 Task: Create a due date automation trigger when advanced on, on the tuesday before a card is due add content with a description starting with resumeat 11:00 AM.
Action: Mouse moved to (1144, 351)
Screenshot: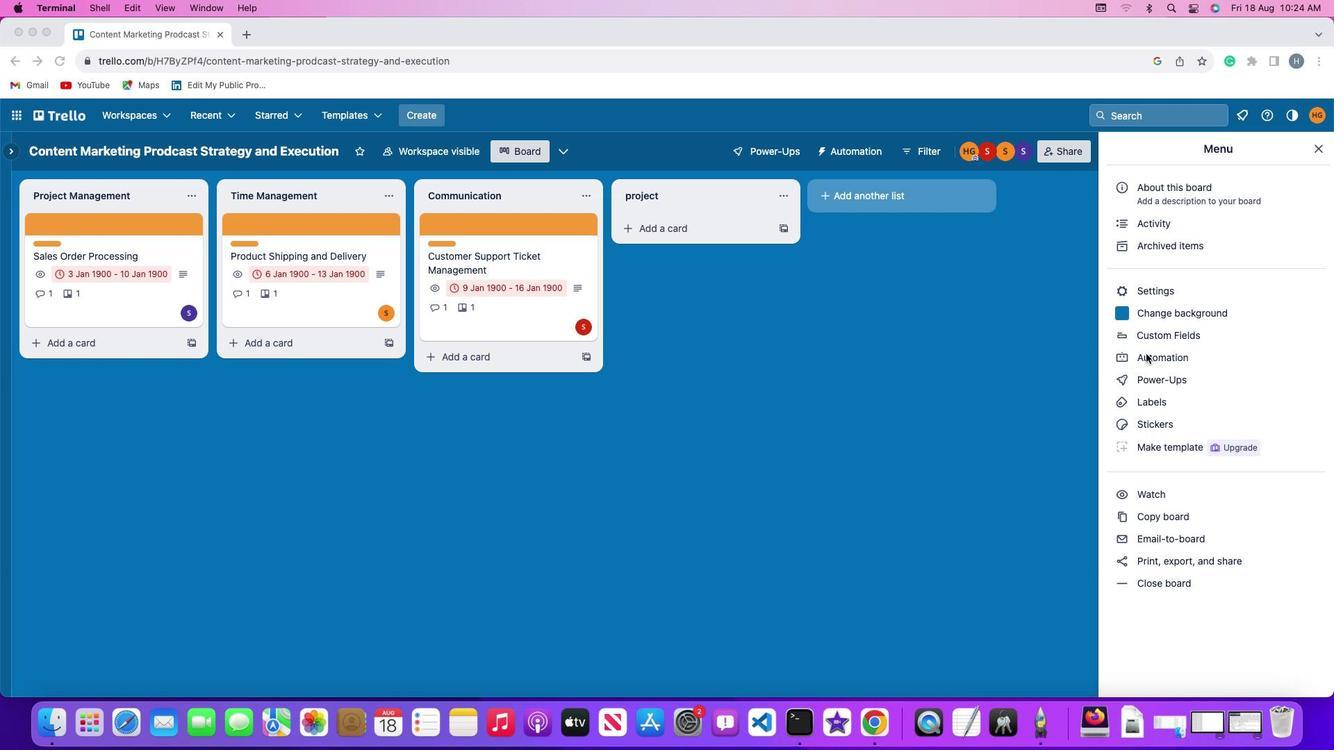 
Action: Mouse pressed left at (1144, 351)
Screenshot: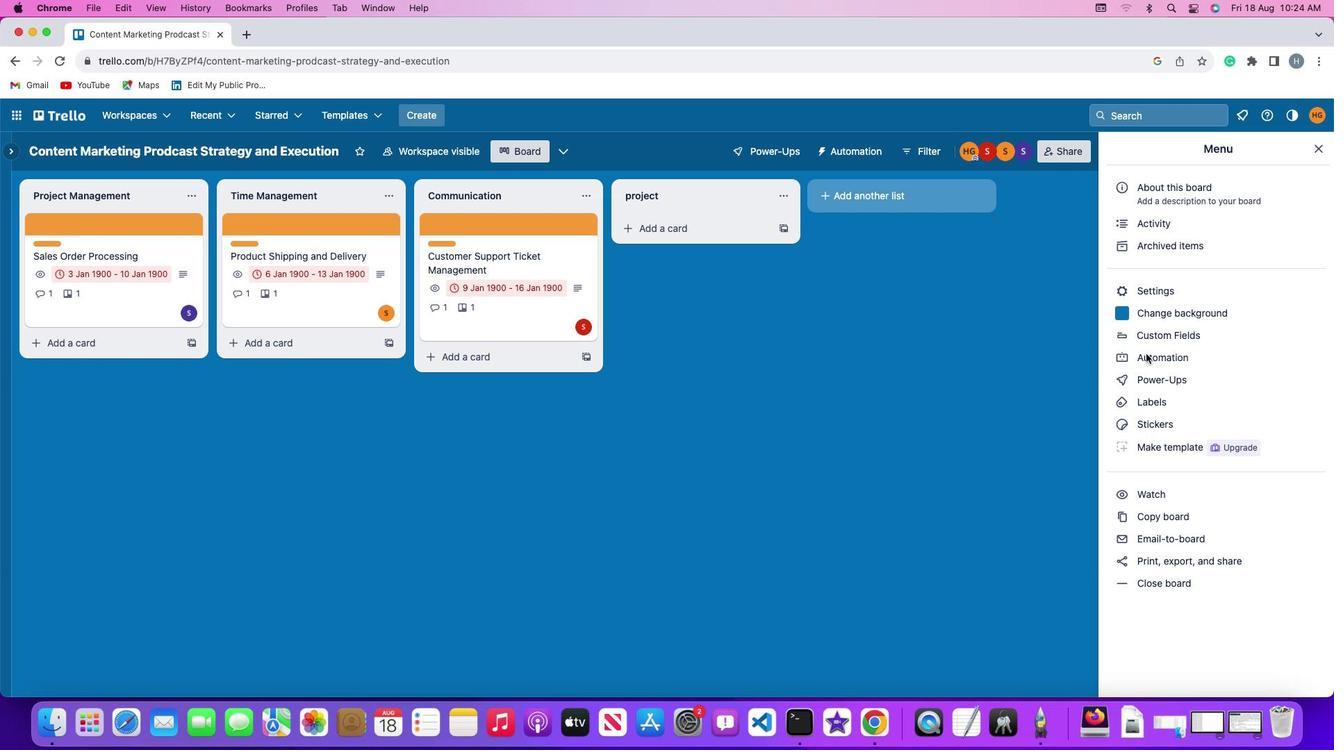 
Action: Mouse pressed left at (1144, 351)
Screenshot: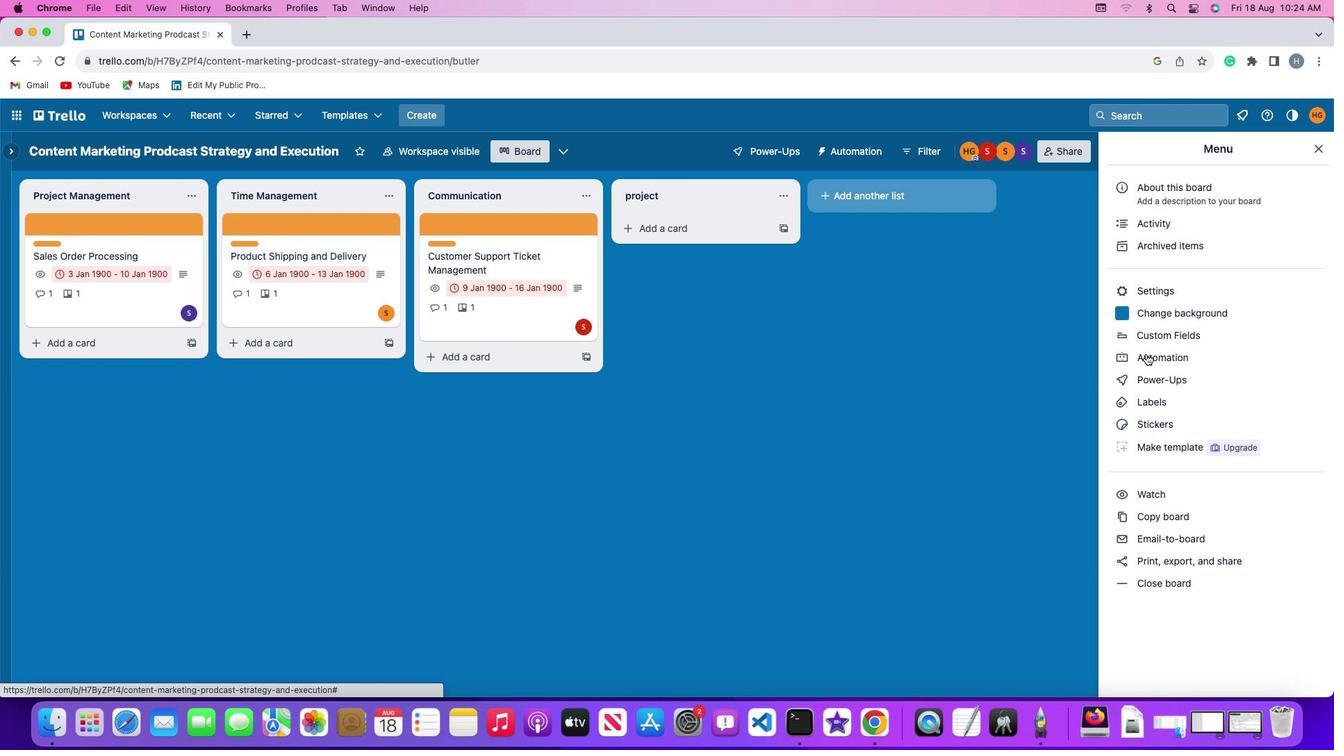 
Action: Mouse moved to (54, 328)
Screenshot: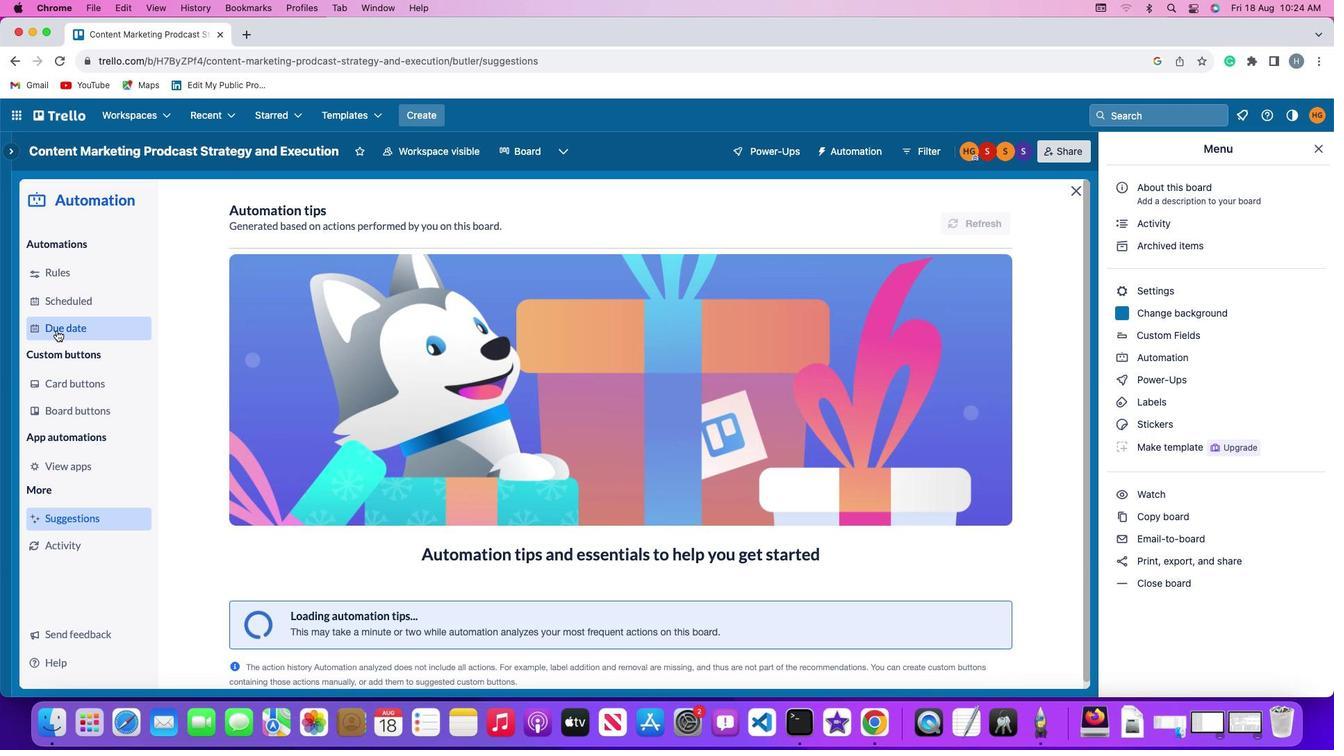 
Action: Mouse pressed left at (54, 328)
Screenshot: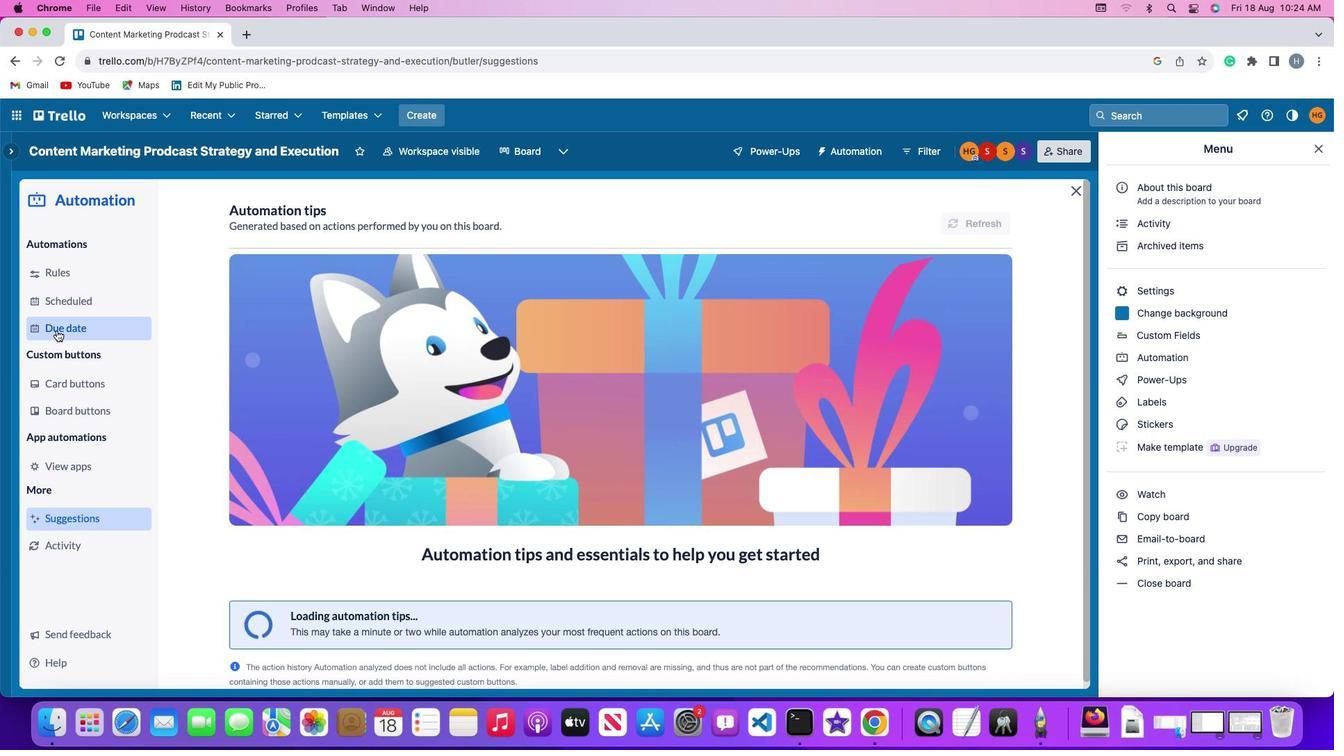 
Action: Mouse moved to (944, 209)
Screenshot: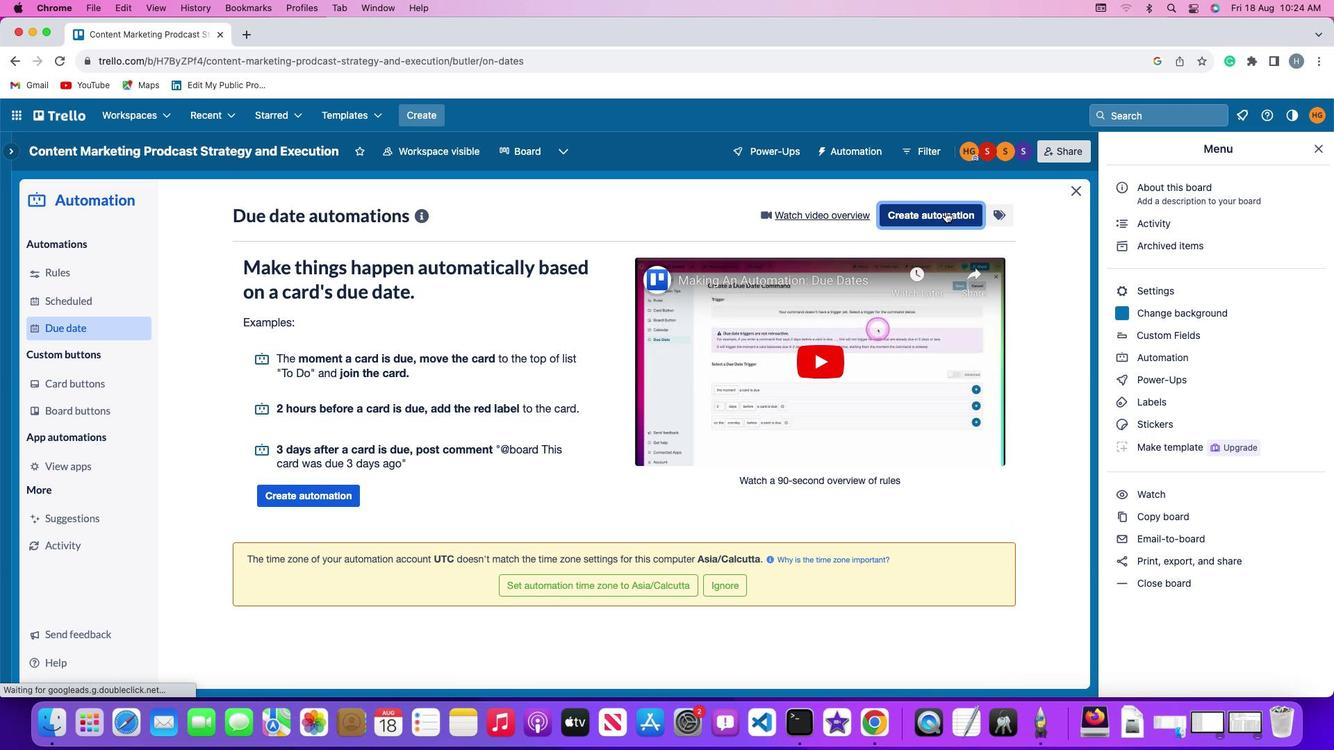 
Action: Mouse pressed left at (944, 209)
Screenshot: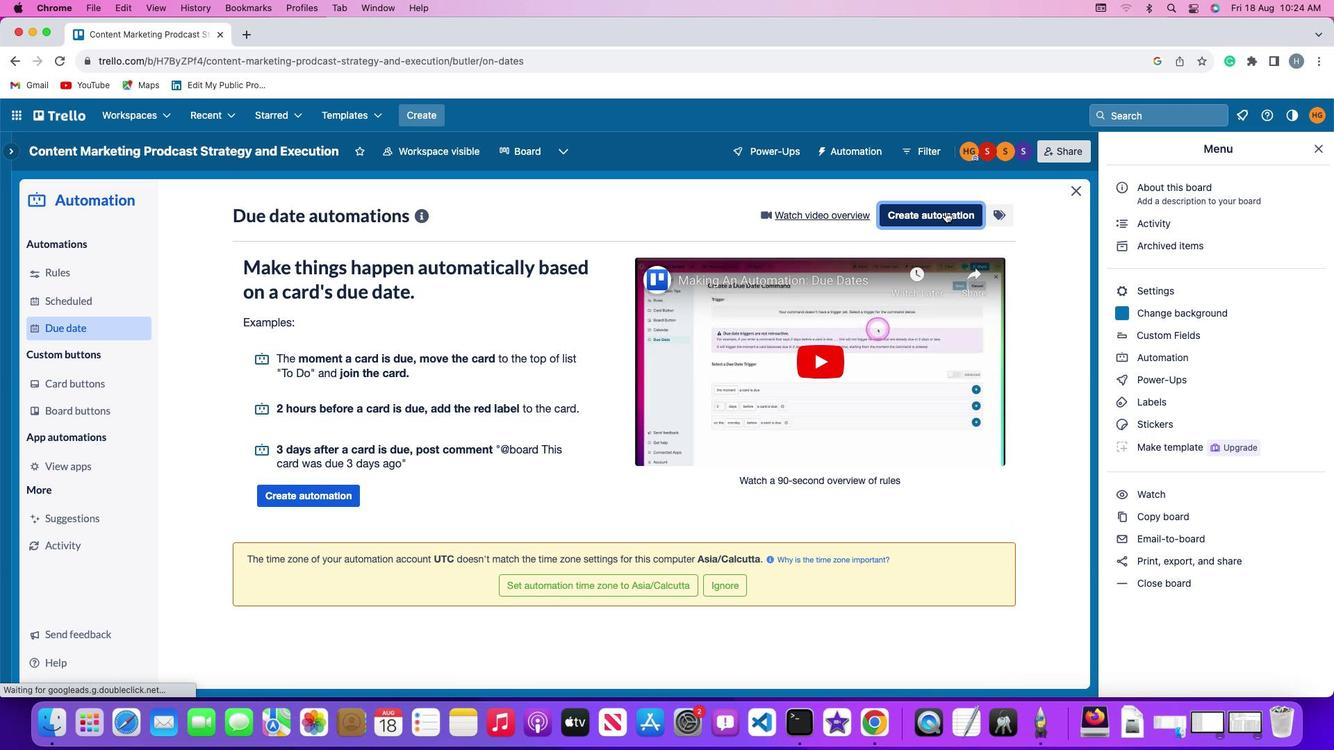
Action: Mouse moved to (273, 353)
Screenshot: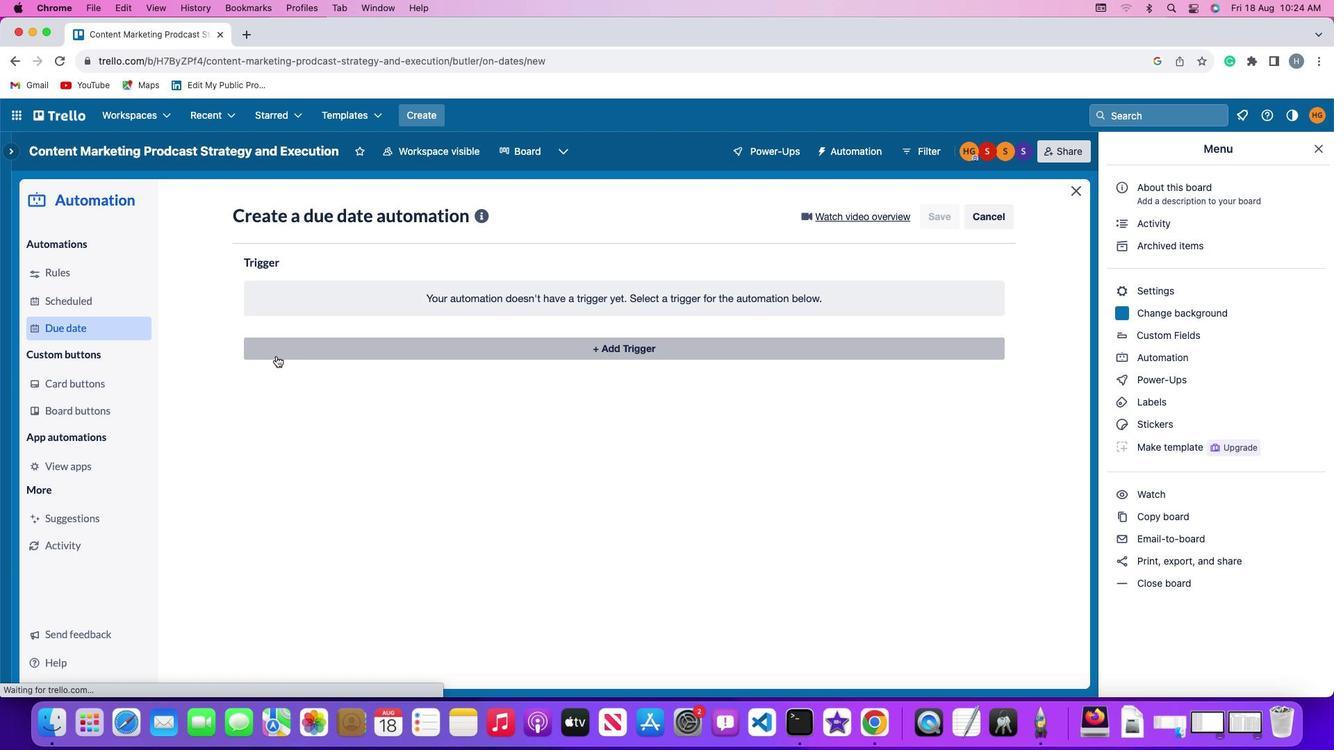 
Action: Mouse pressed left at (273, 353)
Screenshot: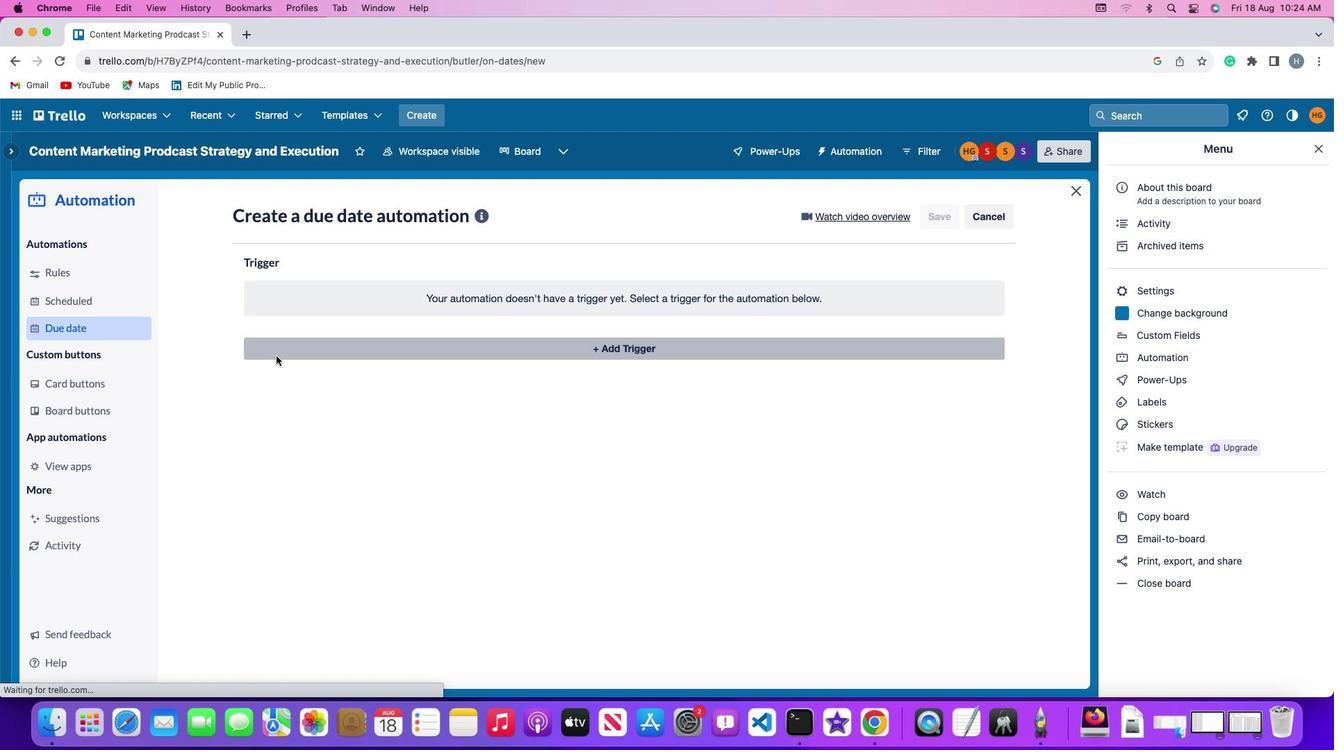 
Action: Mouse moved to (312, 604)
Screenshot: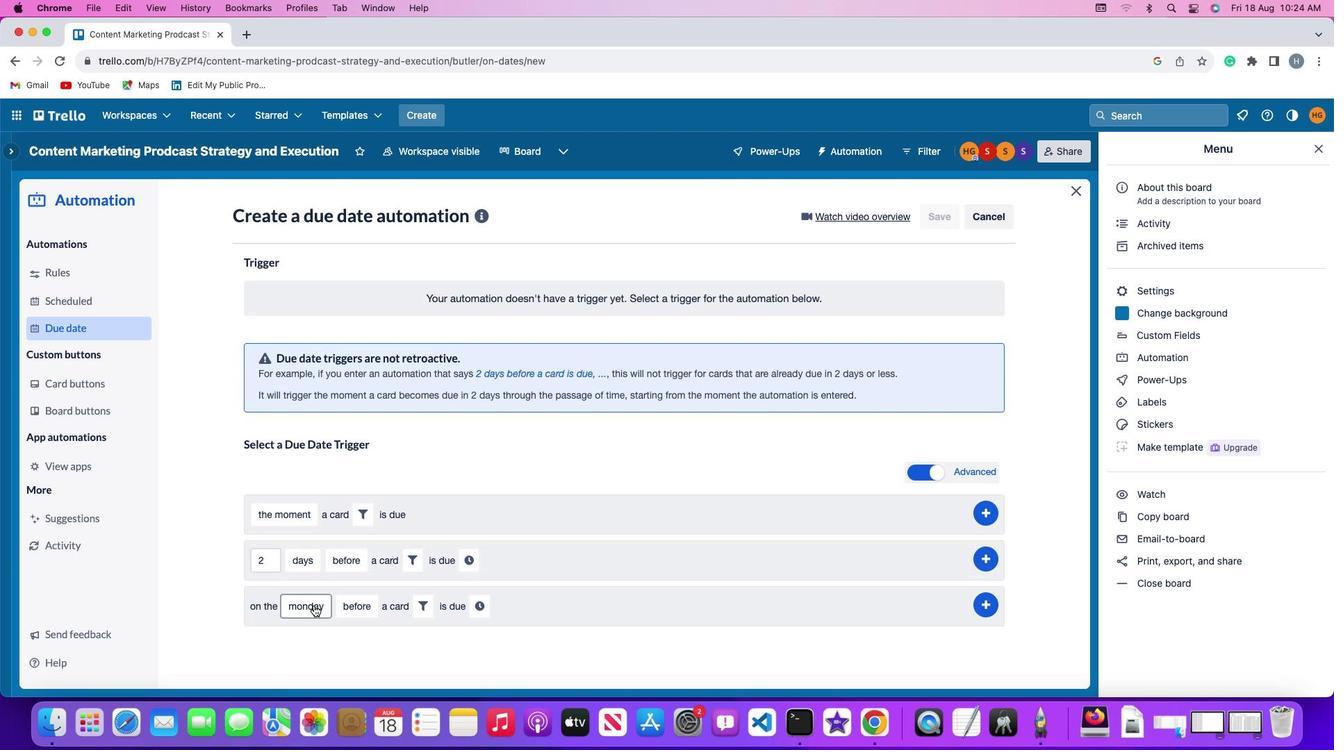 
Action: Mouse pressed left at (312, 604)
Screenshot: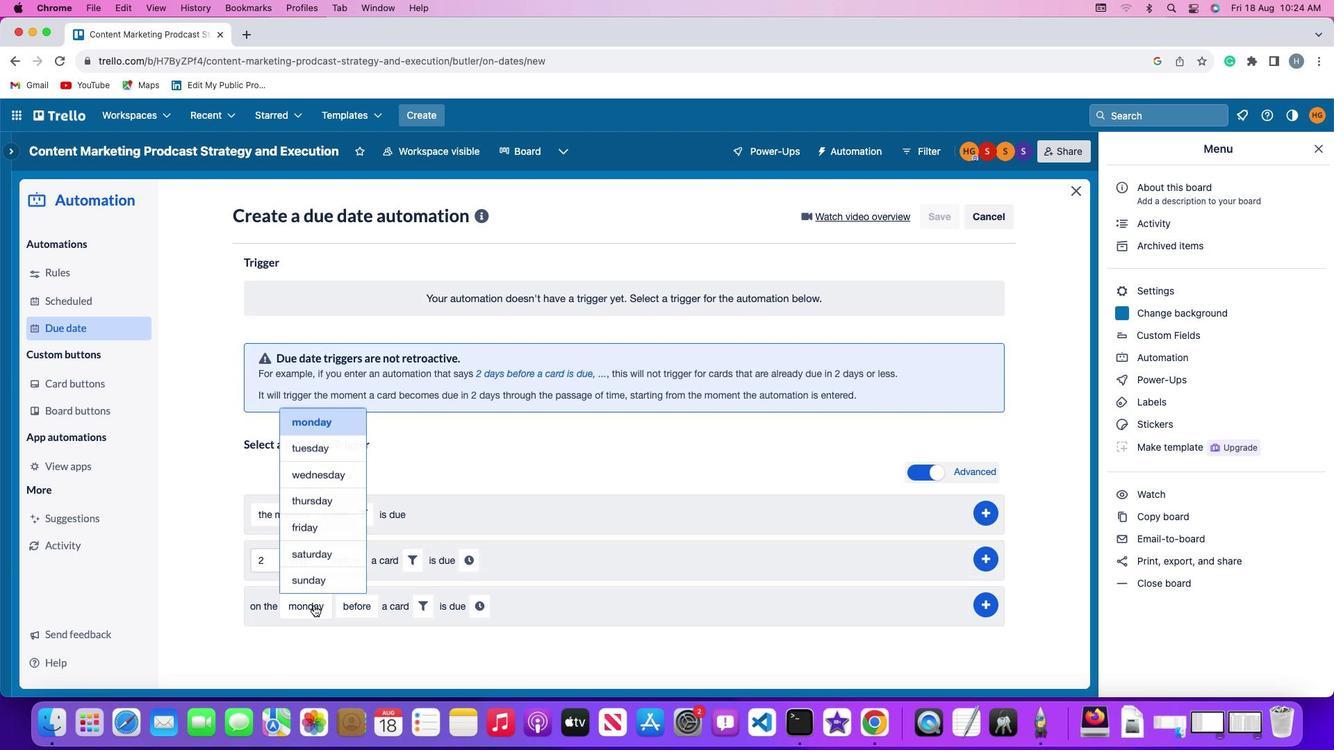 
Action: Mouse moved to (321, 441)
Screenshot: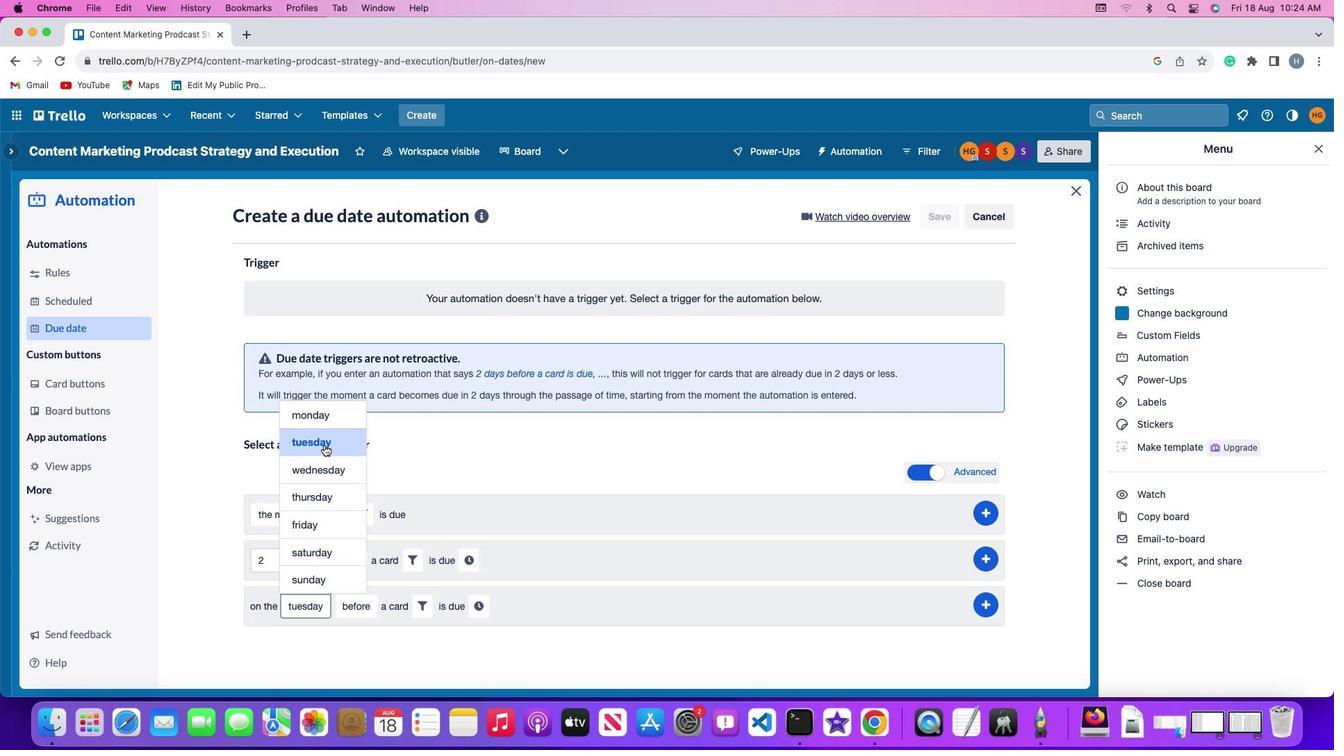 
Action: Mouse pressed left at (321, 441)
Screenshot: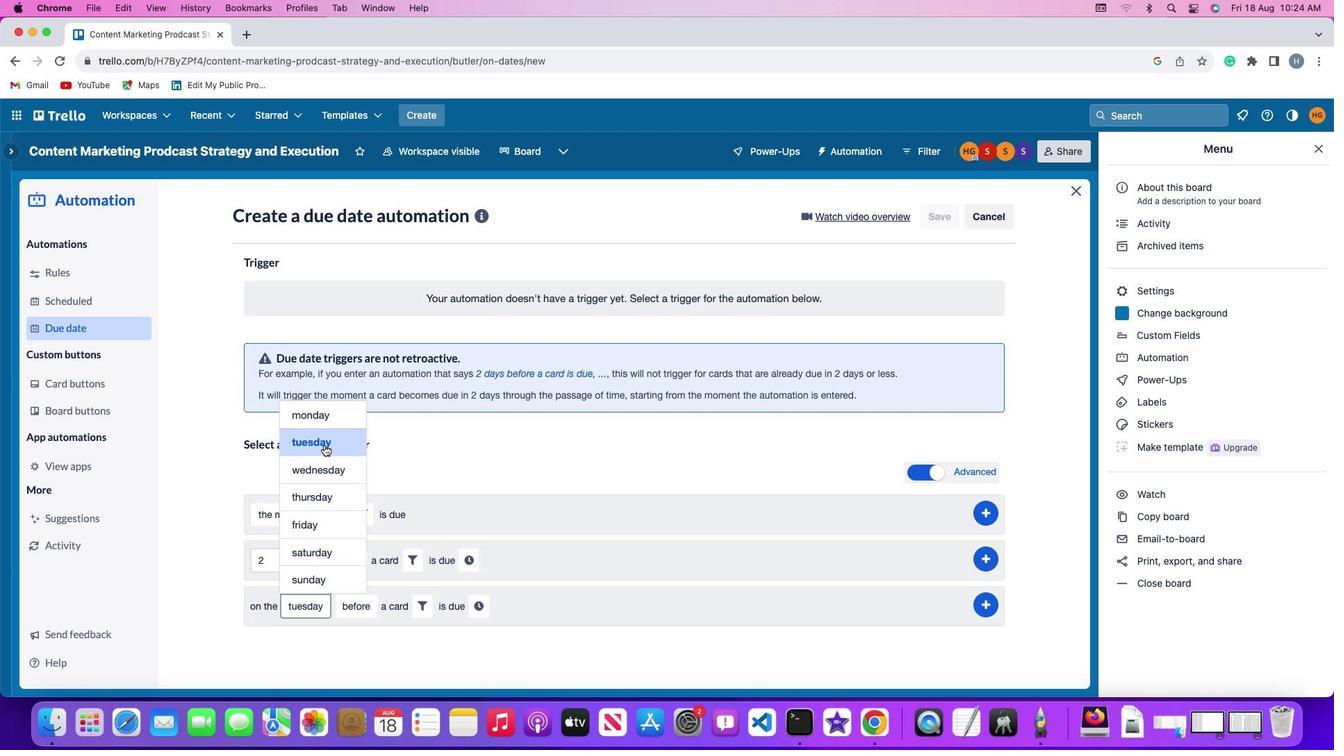 
Action: Mouse moved to (350, 598)
Screenshot: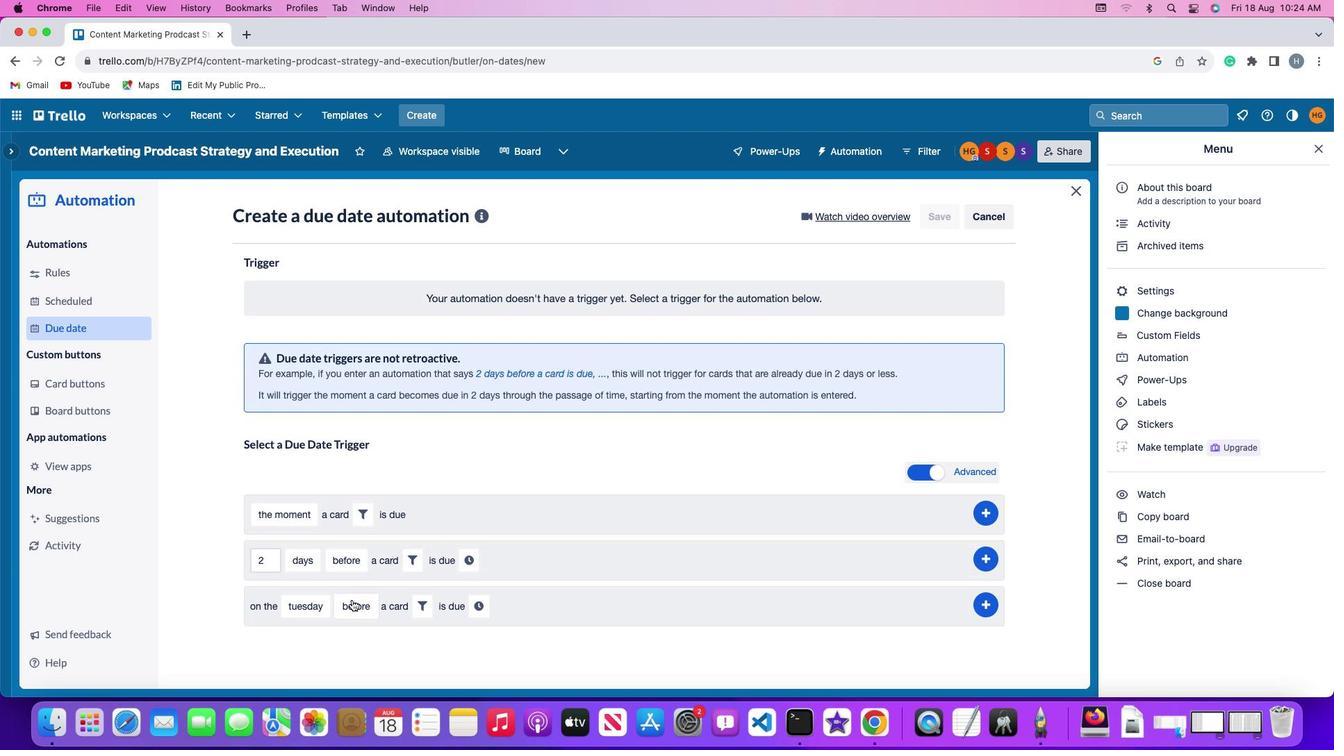 
Action: Mouse pressed left at (350, 598)
Screenshot: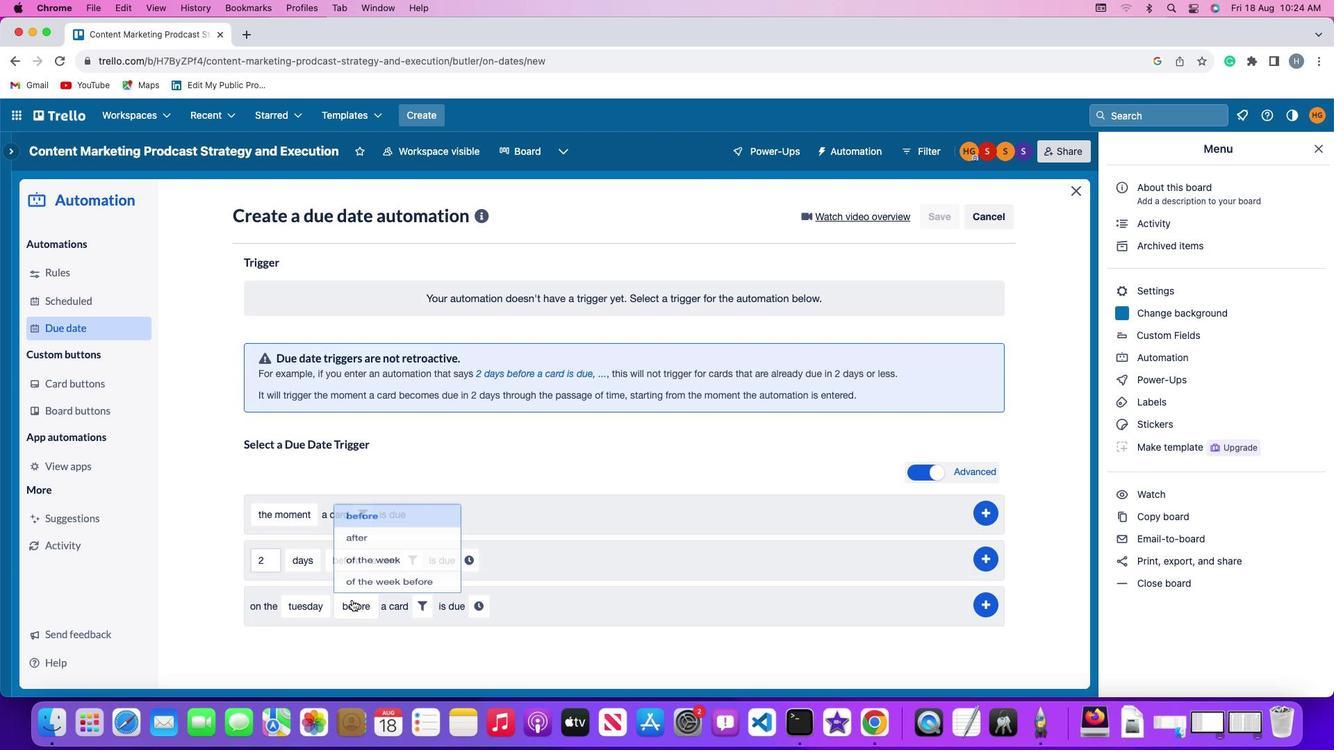 
Action: Mouse moved to (374, 483)
Screenshot: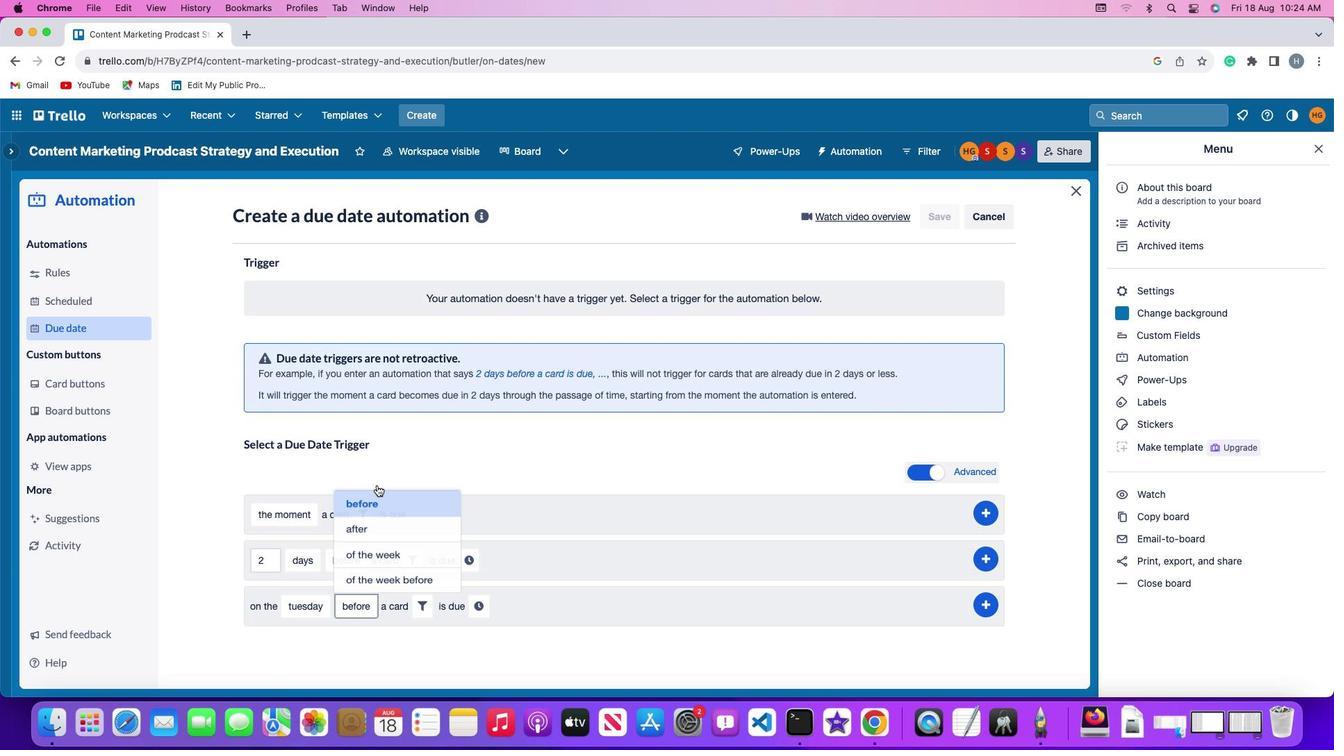 
Action: Mouse pressed left at (374, 483)
Screenshot: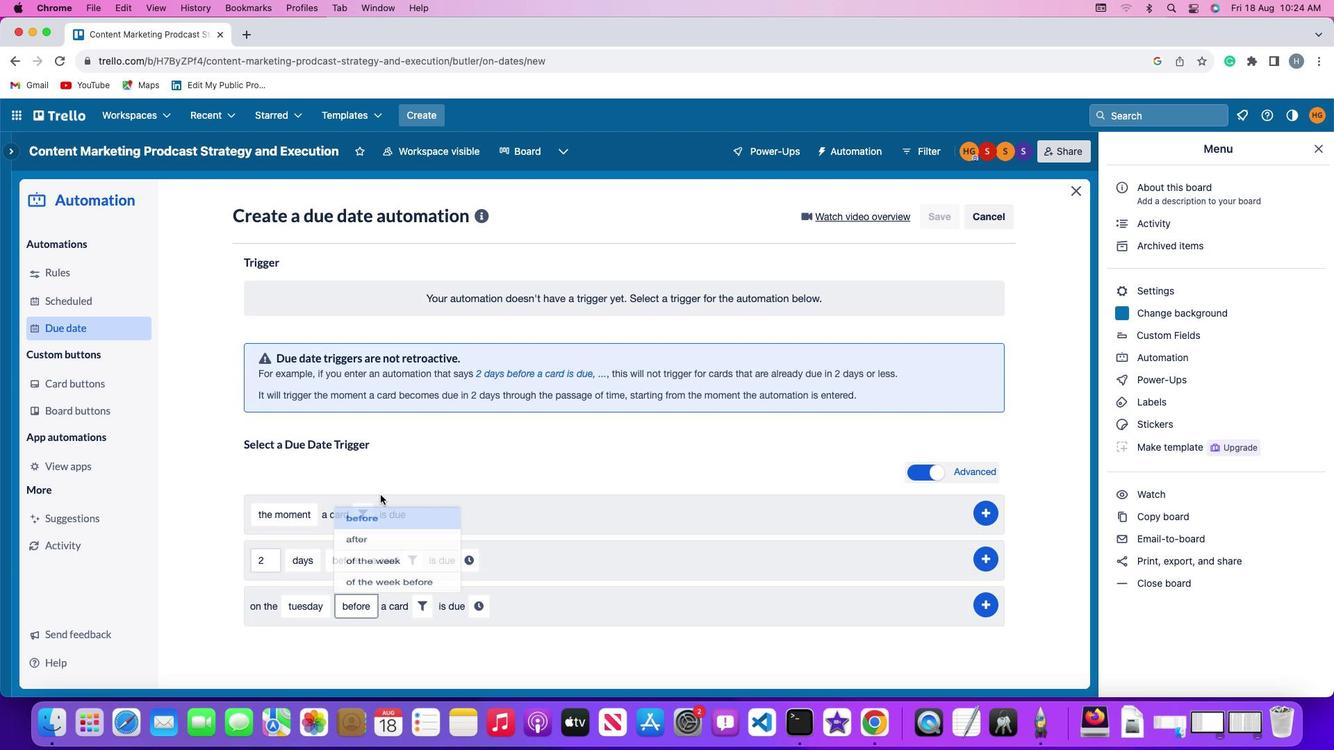 
Action: Mouse moved to (419, 604)
Screenshot: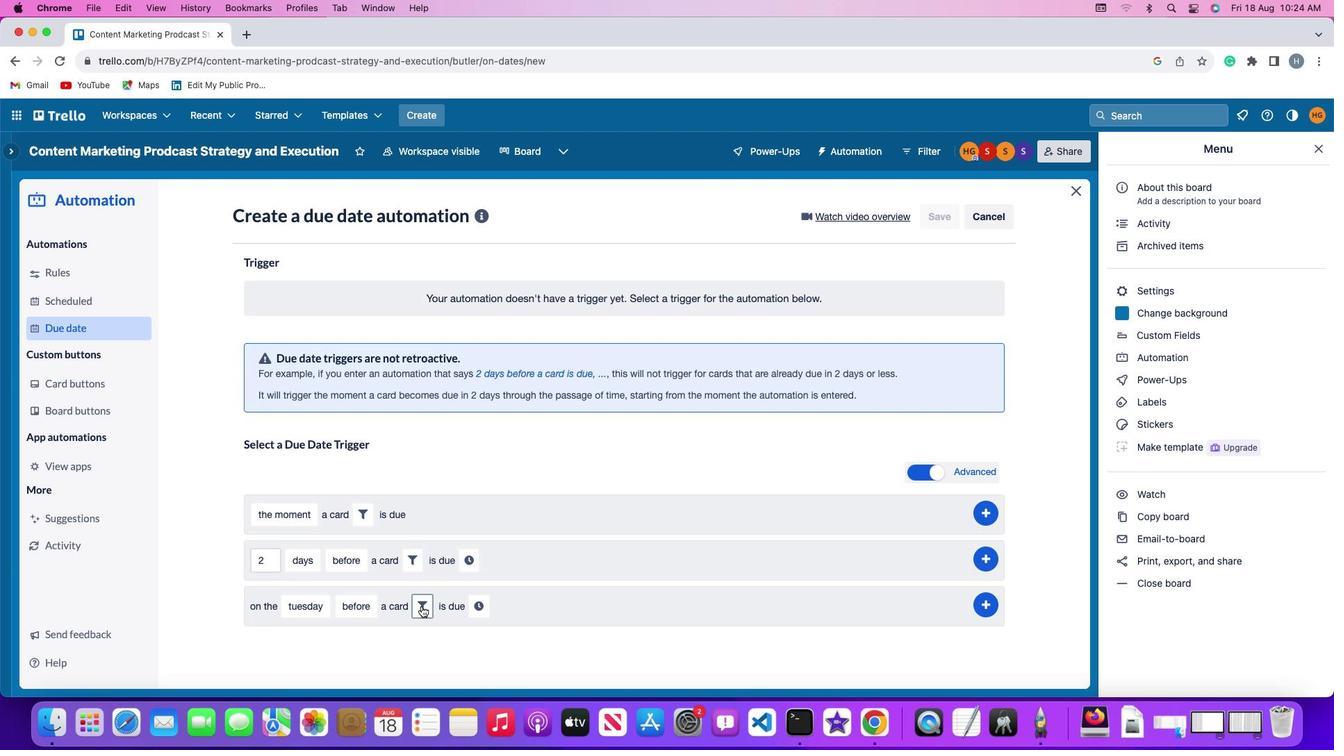 
Action: Mouse pressed left at (419, 604)
Screenshot: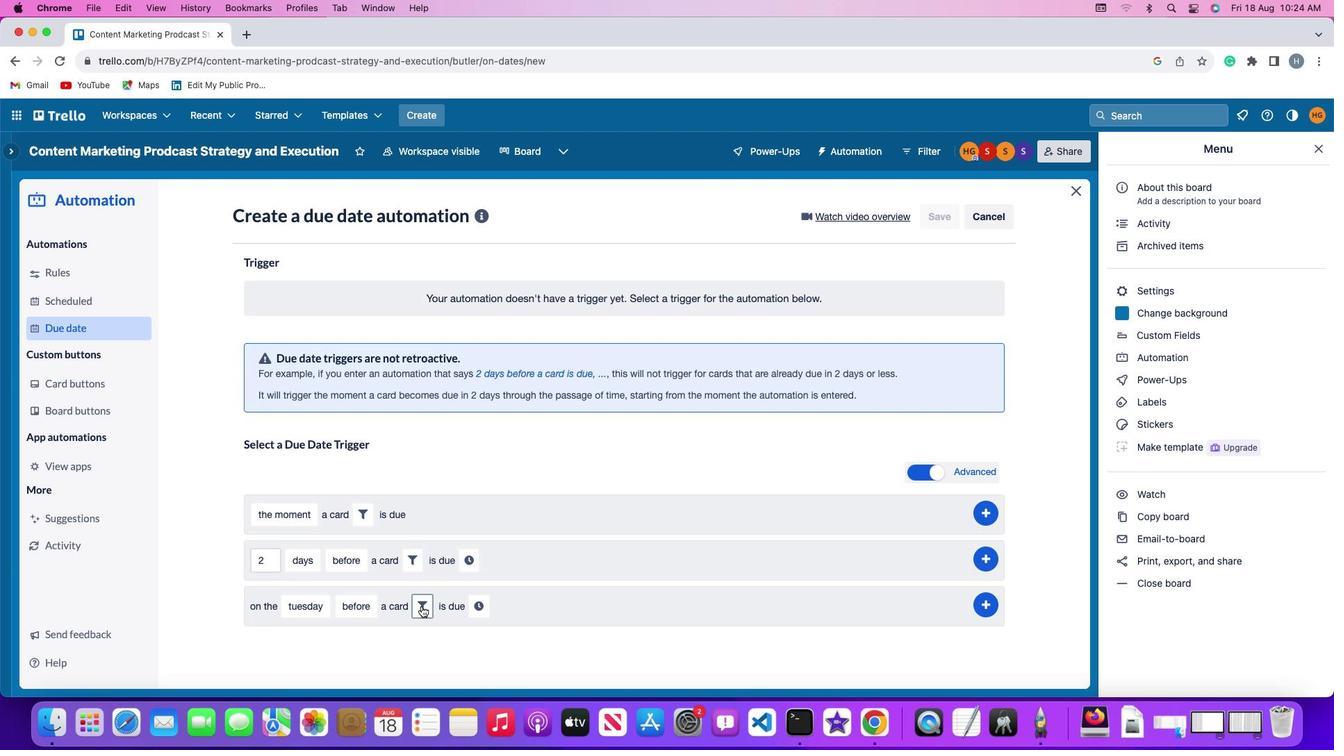 
Action: Mouse moved to (604, 648)
Screenshot: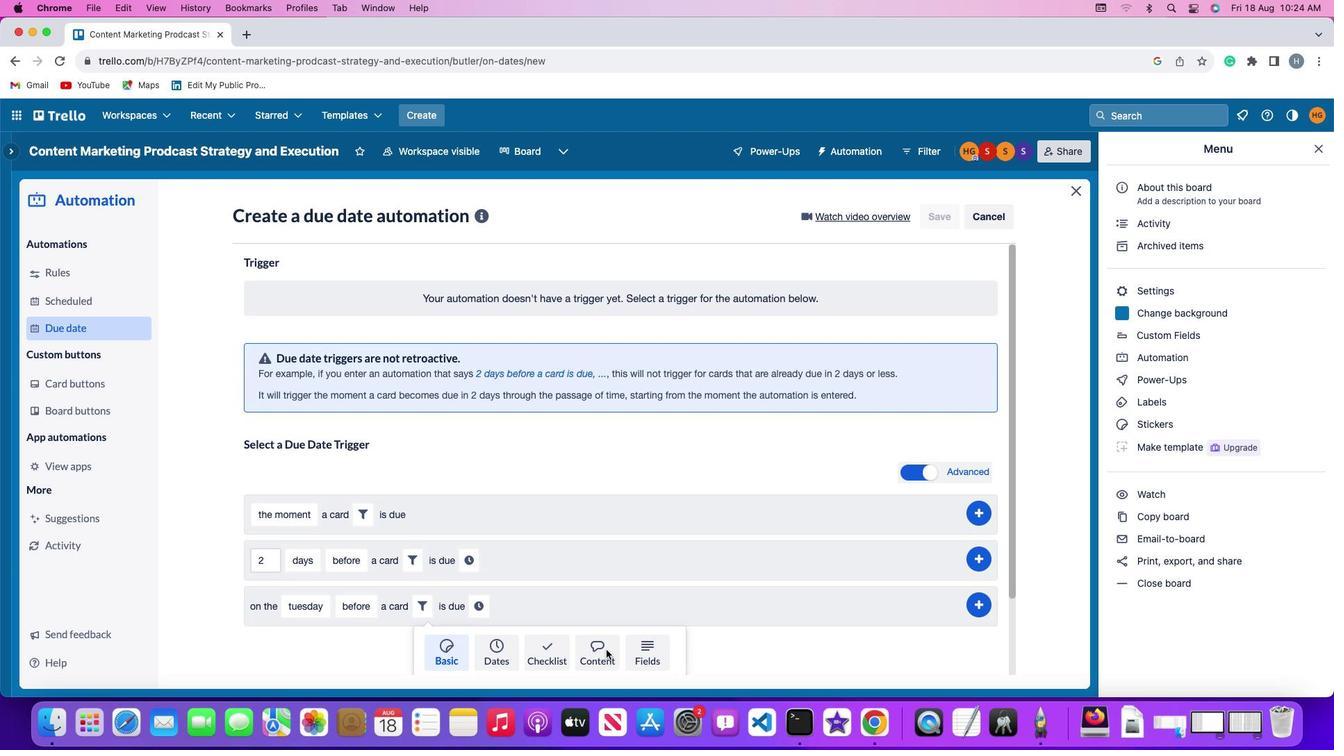 
Action: Mouse pressed left at (604, 648)
Screenshot: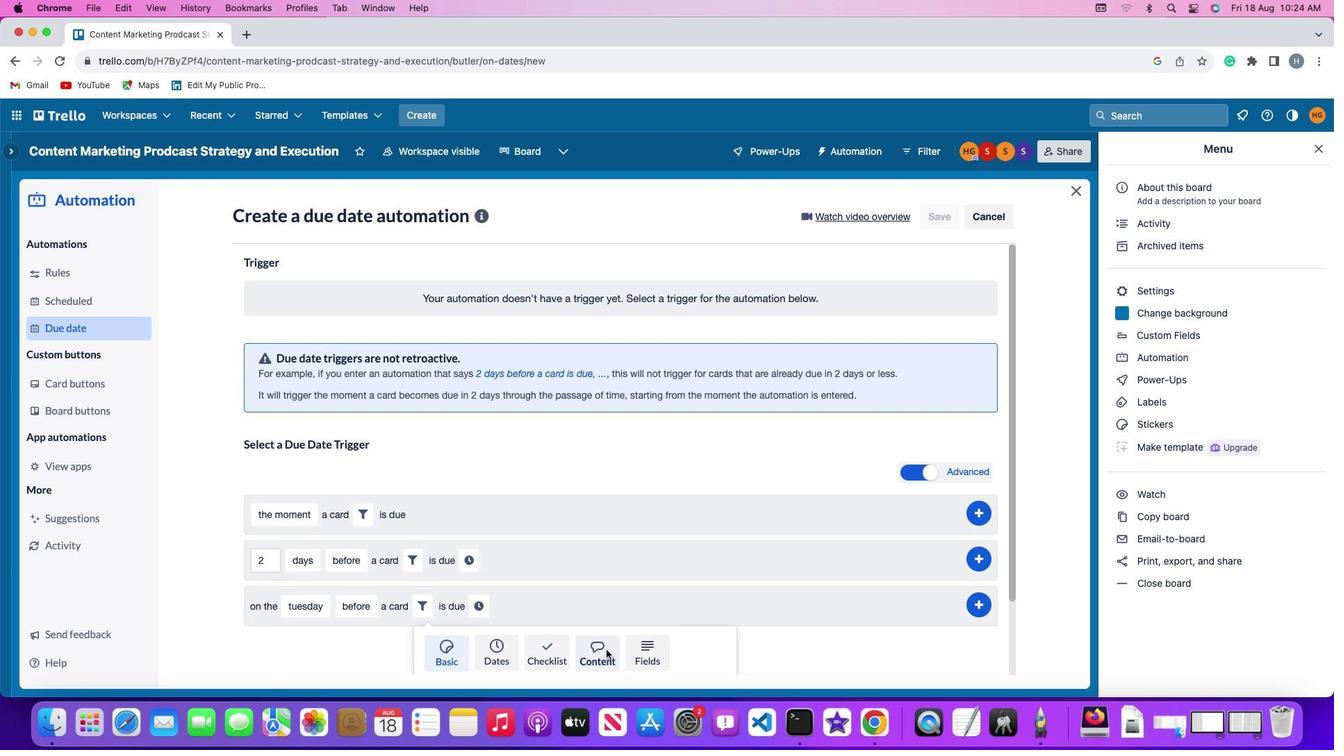 
Action: Mouse moved to (337, 643)
Screenshot: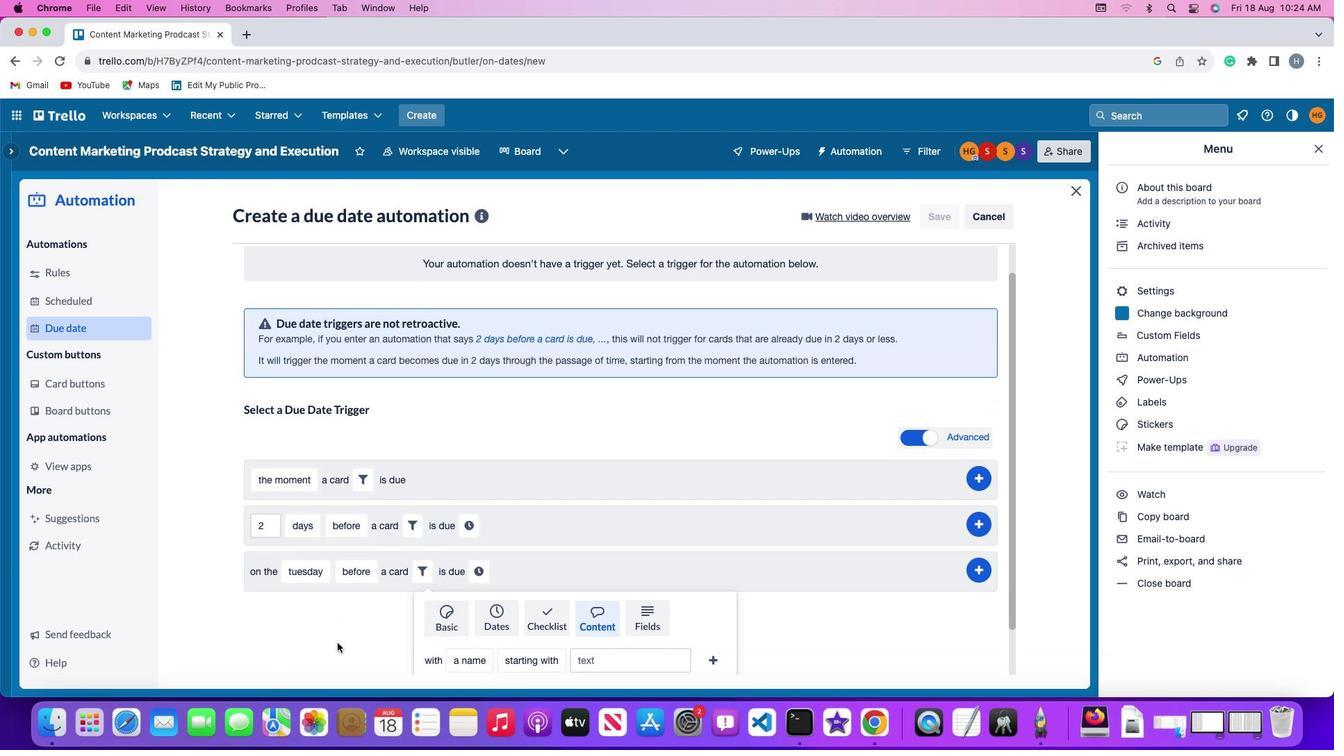 
Action: Mouse scrolled (337, 643) with delta (-1, -2)
Screenshot: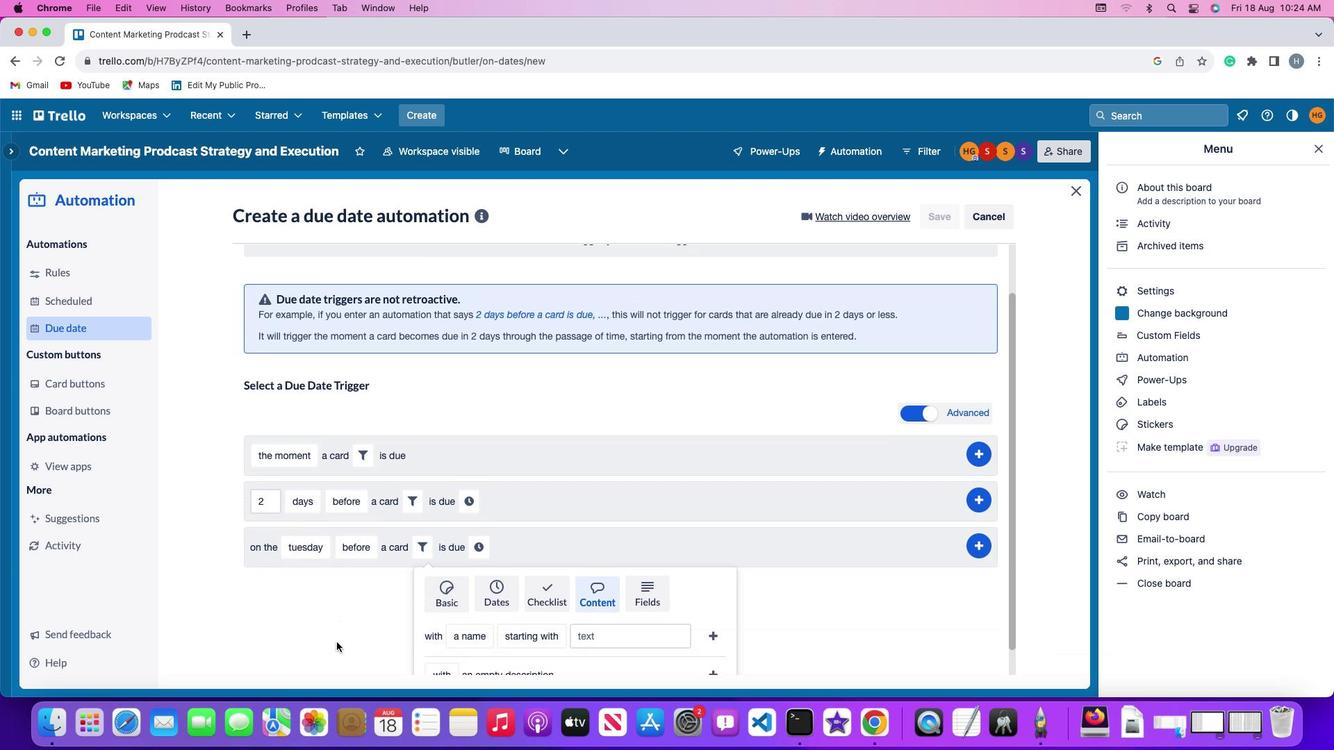 
Action: Mouse scrolled (337, 643) with delta (-1, -2)
Screenshot: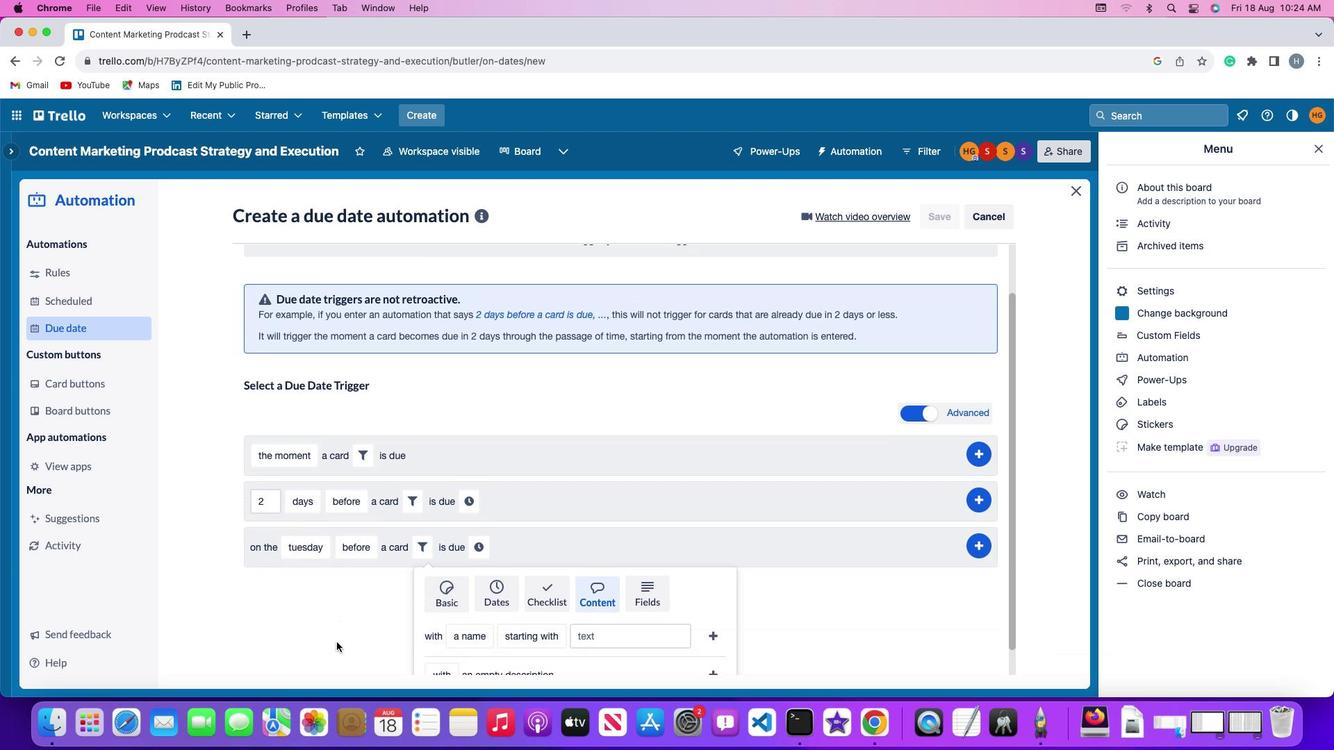 
Action: Mouse scrolled (337, 643) with delta (-1, -4)
Screenshot: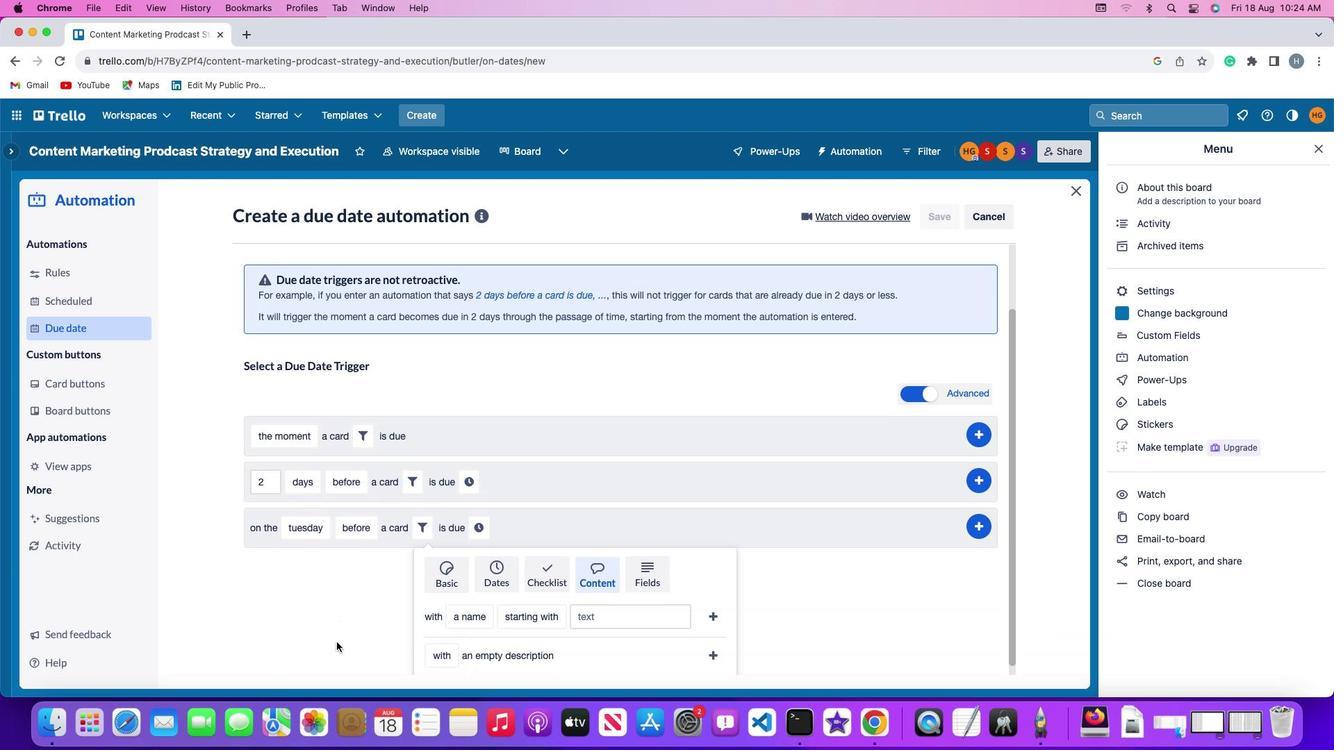 
Action: Mouse moved to (337, 643)
Screenshot: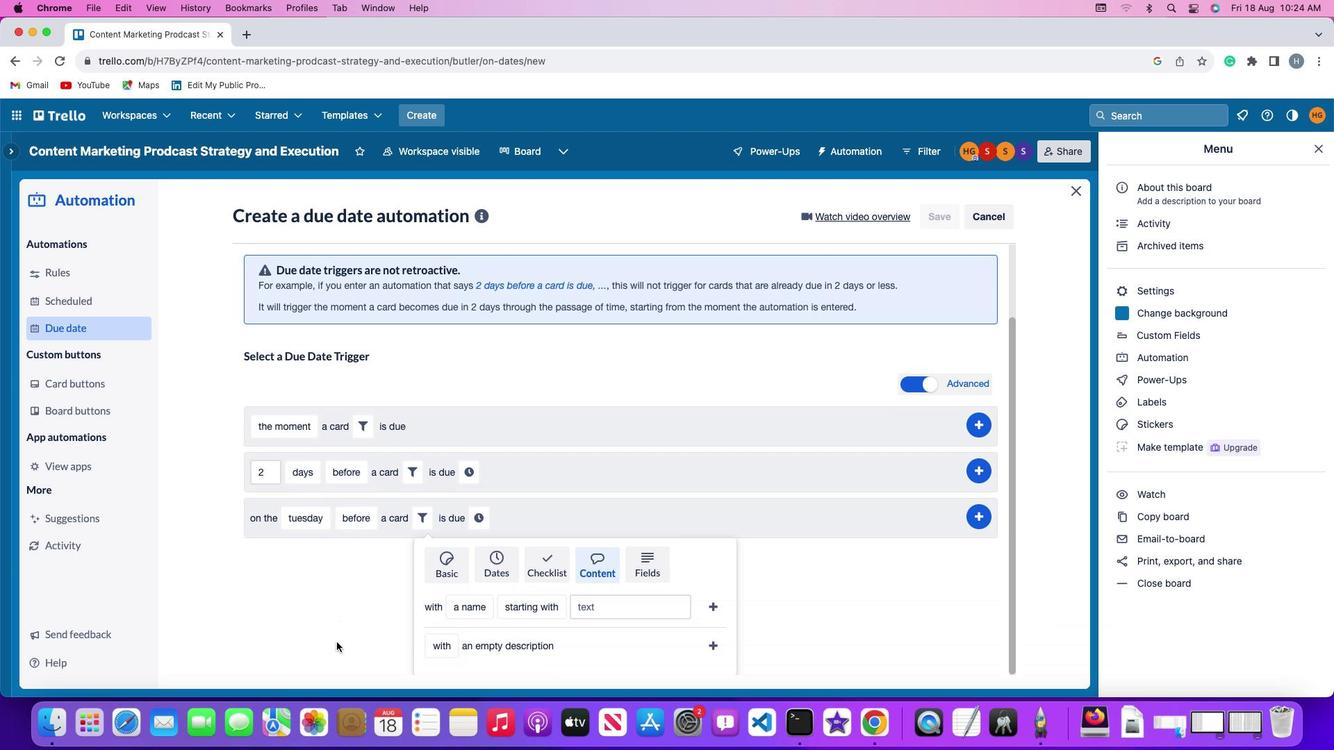 
Action: Mouse scrolled (337, 643) with delta (-1, -4)
Screenshot: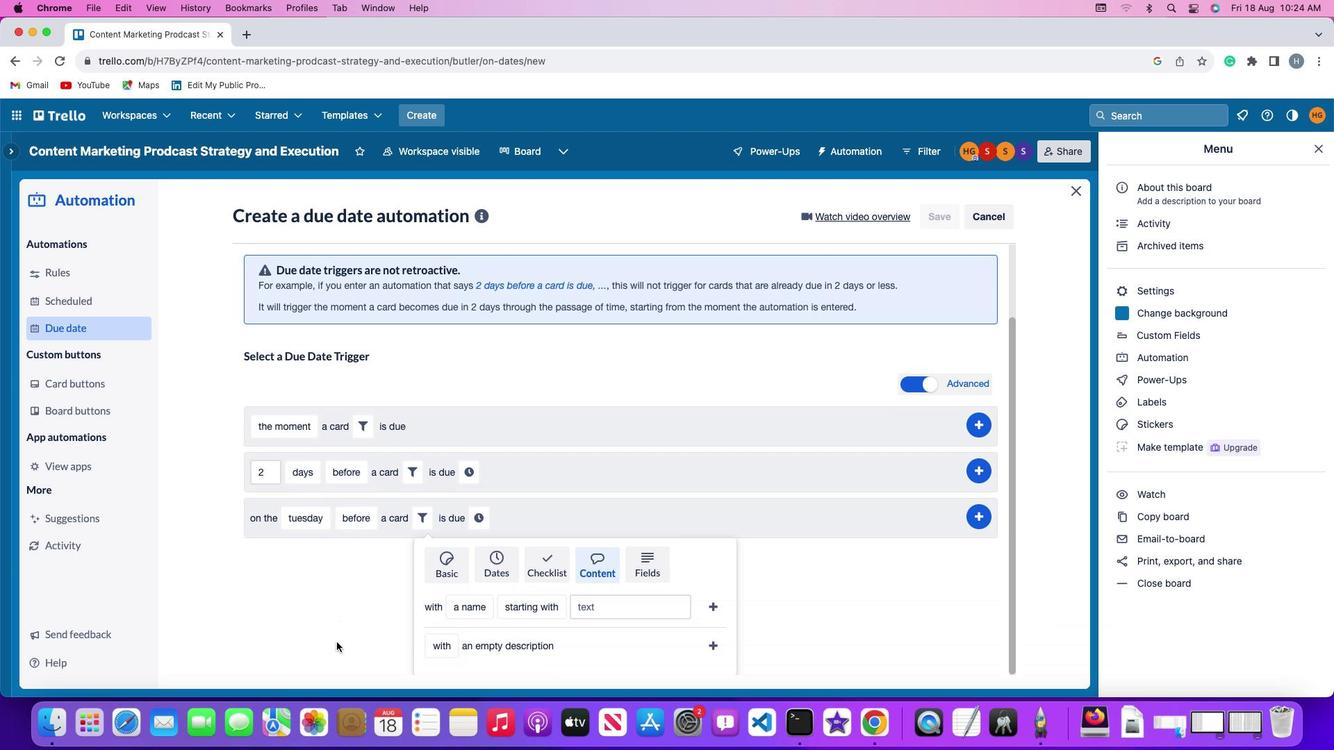 
Action: Mouse moved to (336, 641)
Screenshot: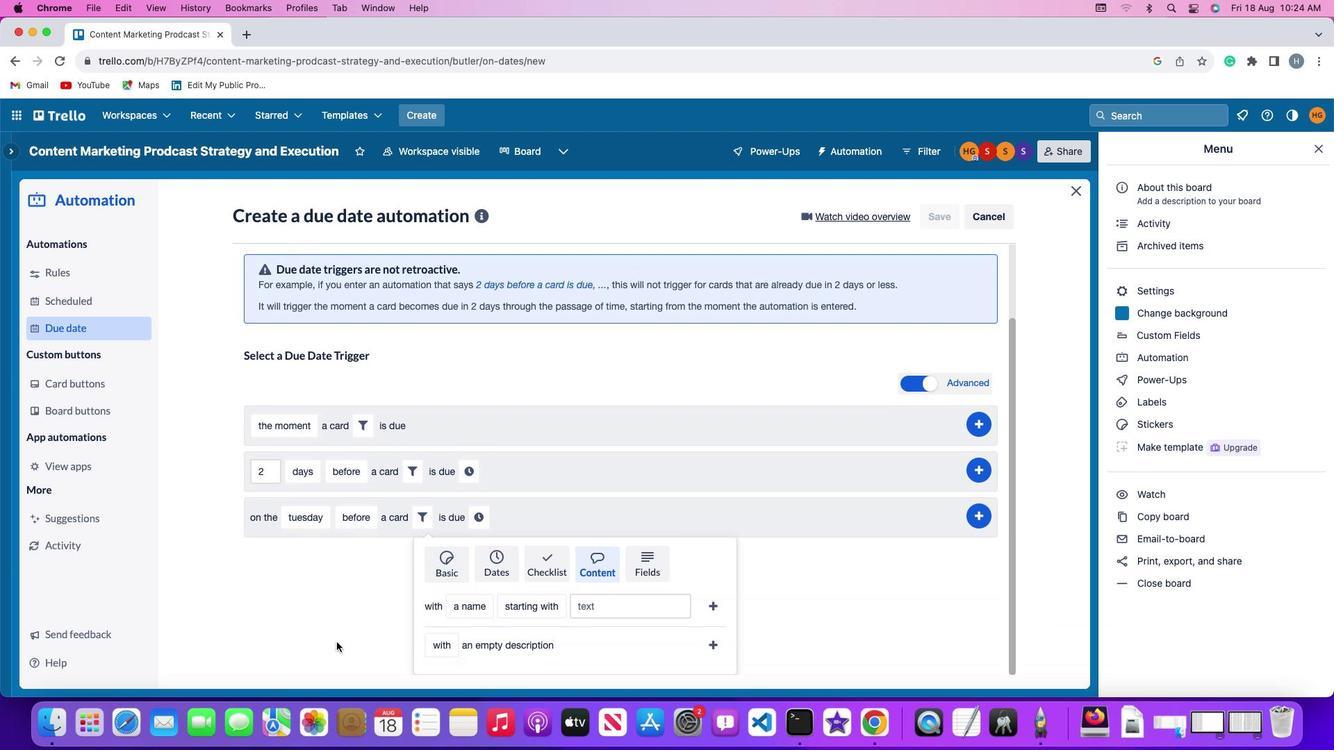
Action: Mouse scrolled (336, 641) with delta (-1, -5)
Screenshot: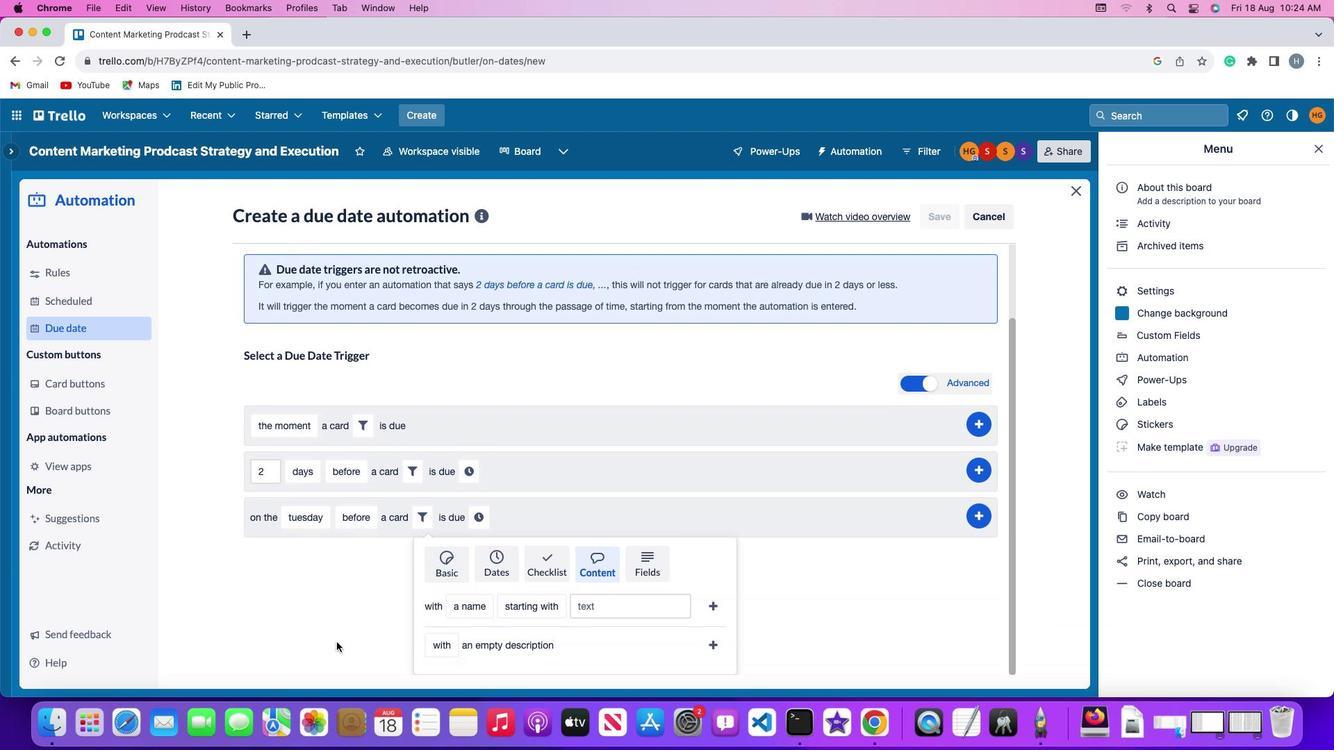 
Action: Mouse moved to (471, 604)
Screenshot: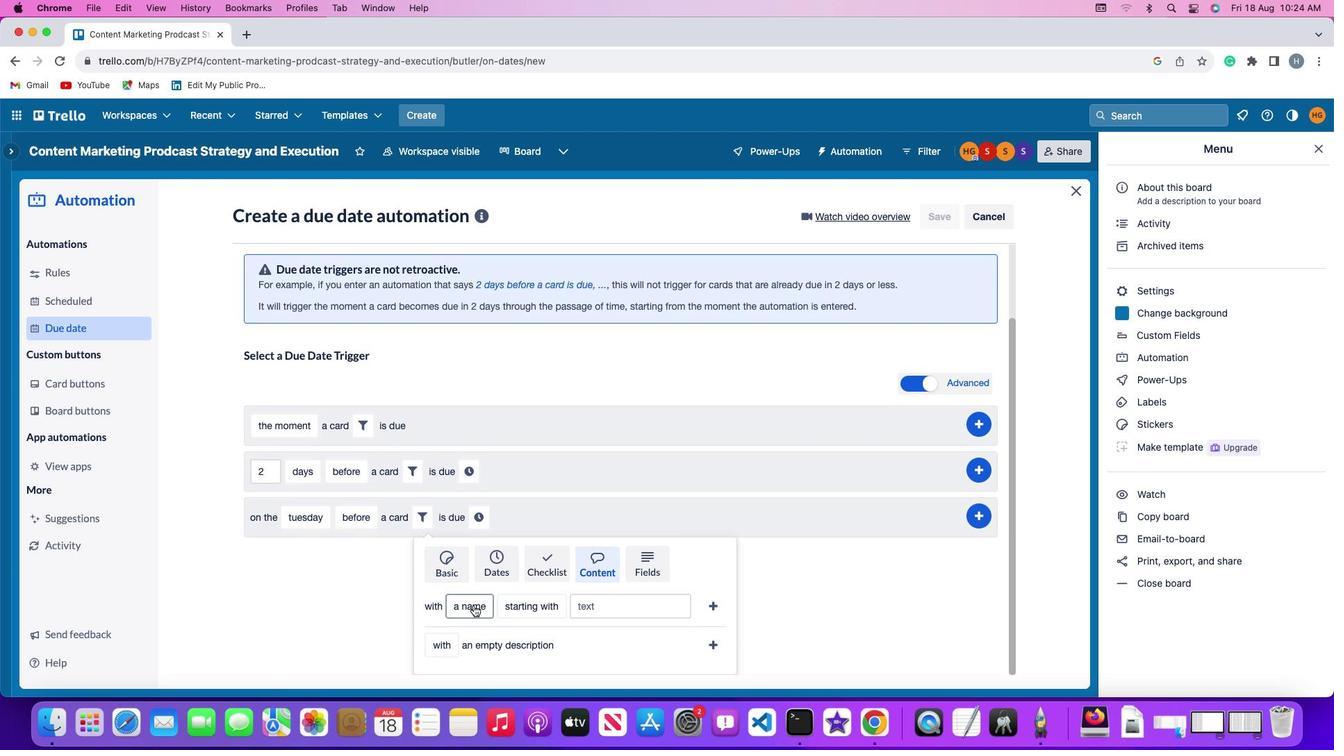 
Action: Mouse pressed left at (471, 604)
Screenshot: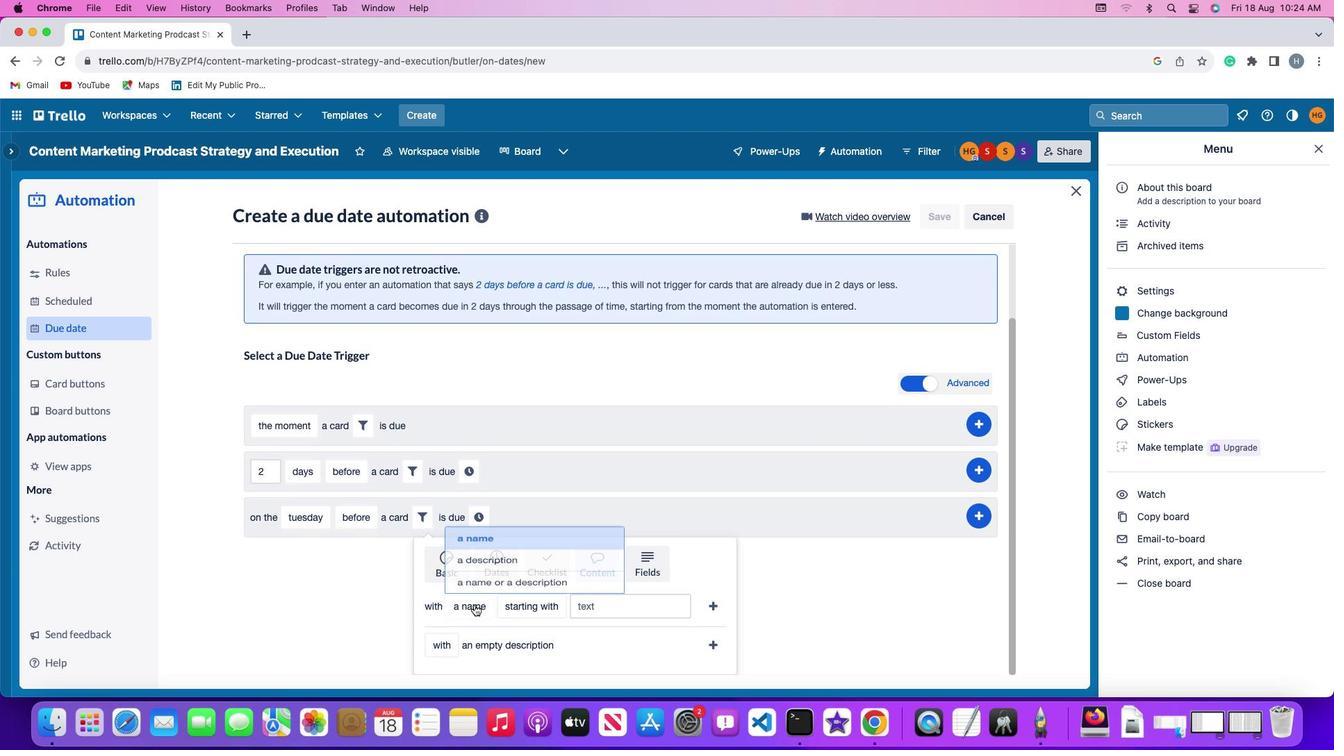 
Action: Mouse moved to (481, 547)
Screenshot: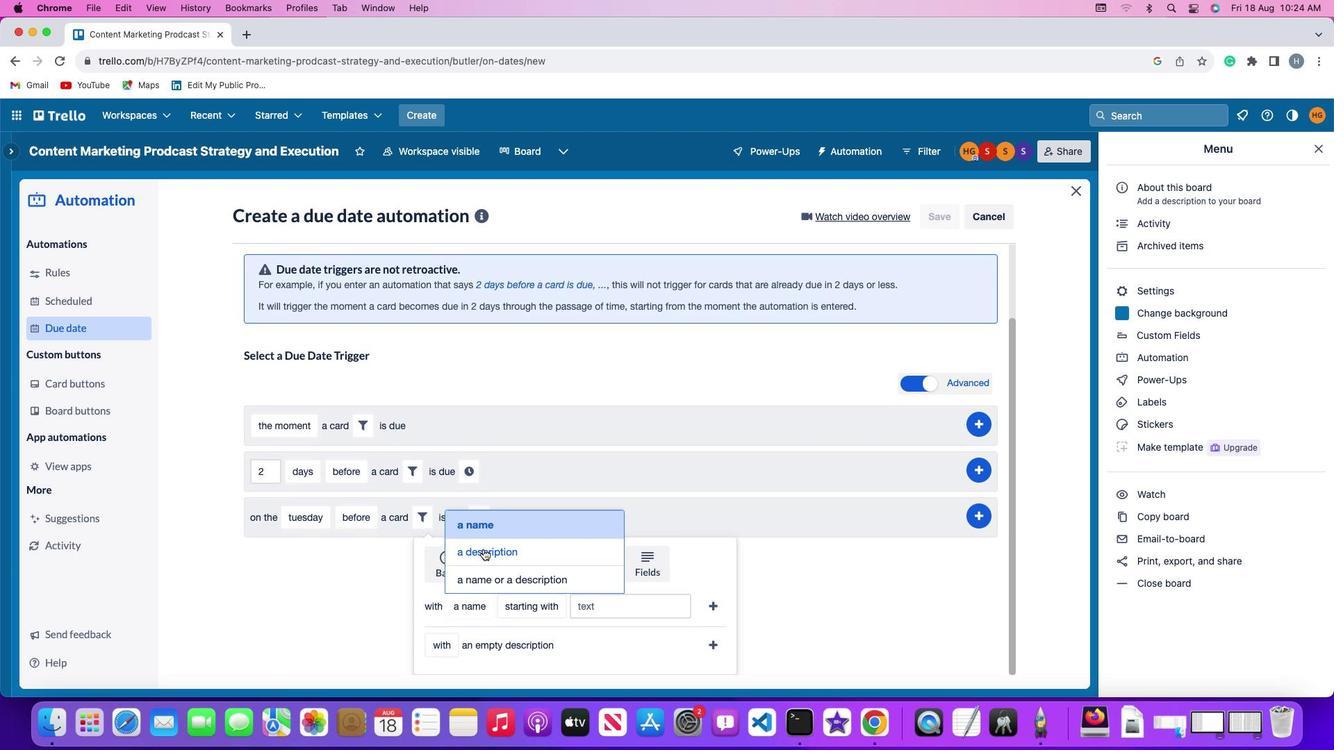 
Action: Mouse pressed left at (481, 547)
Screenshot: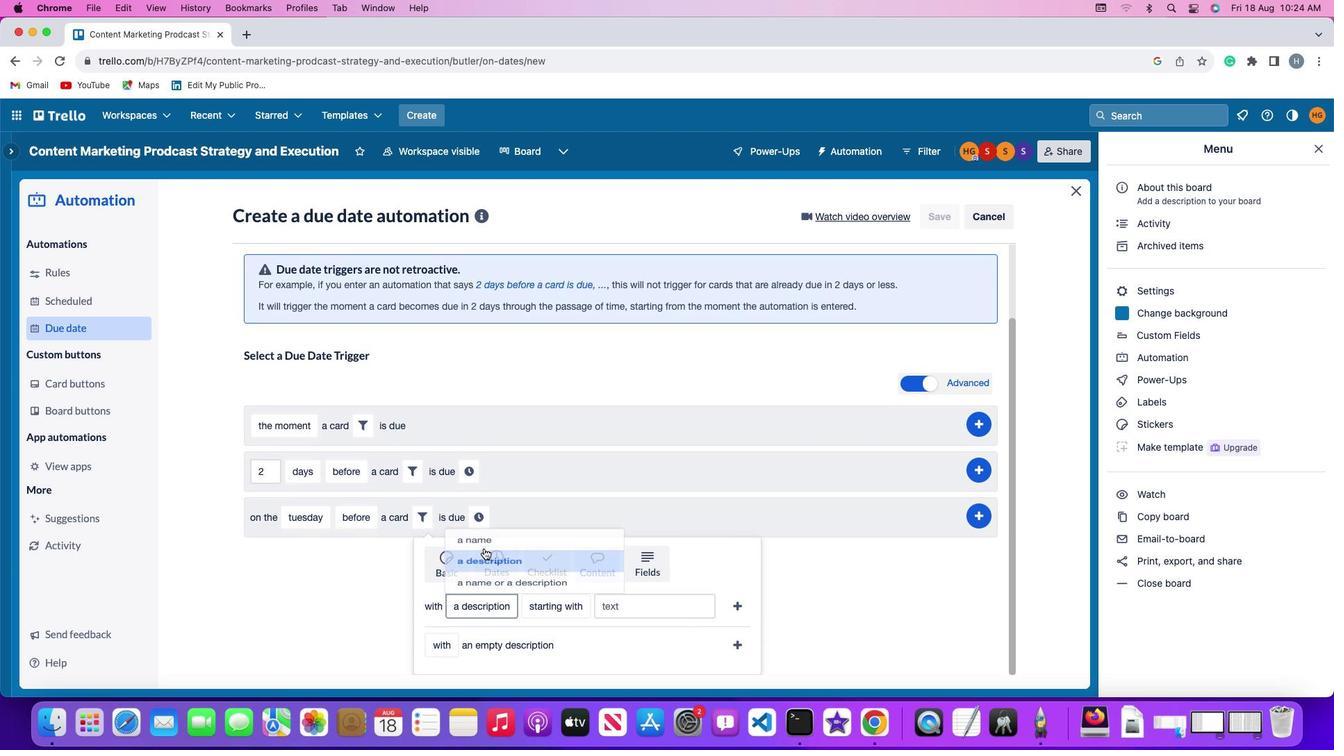 
Action: Mouse moved to (555, 598)
Screenshot: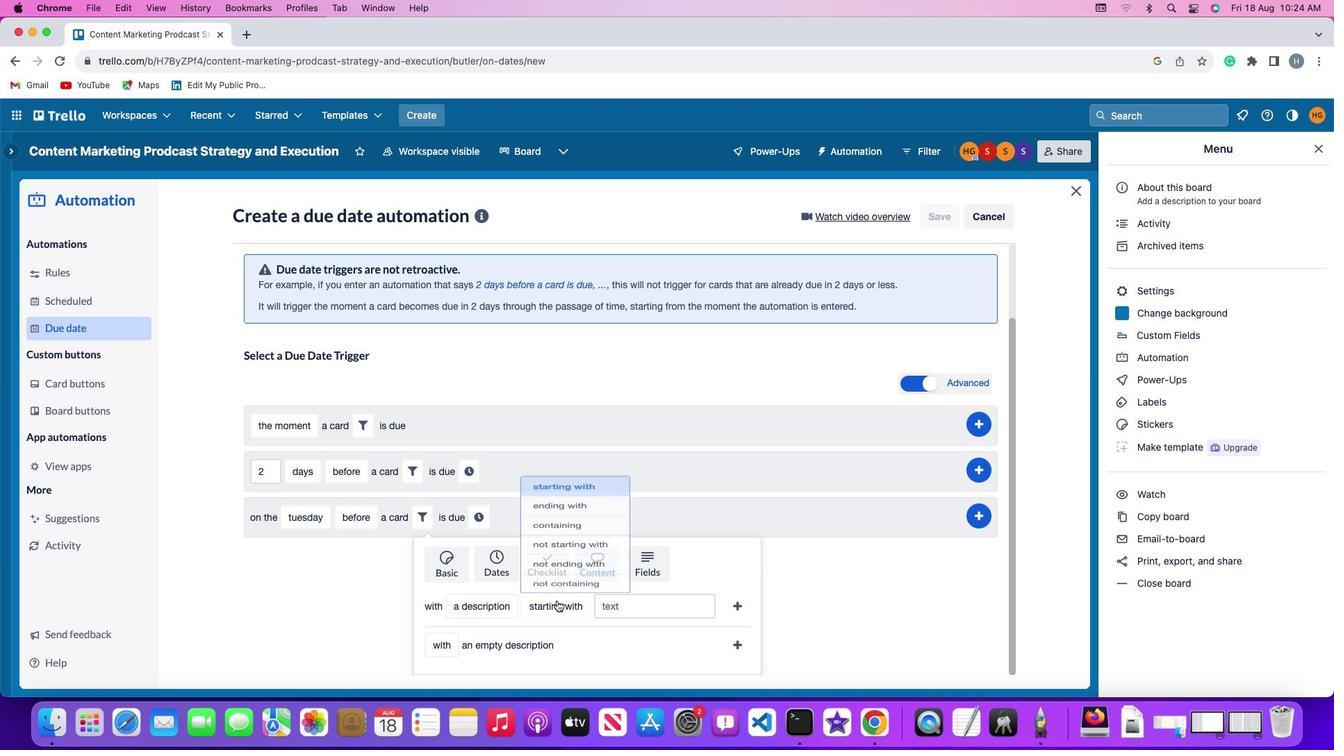 
Action: Mouse pressed left at (555, 598)
Screenshot: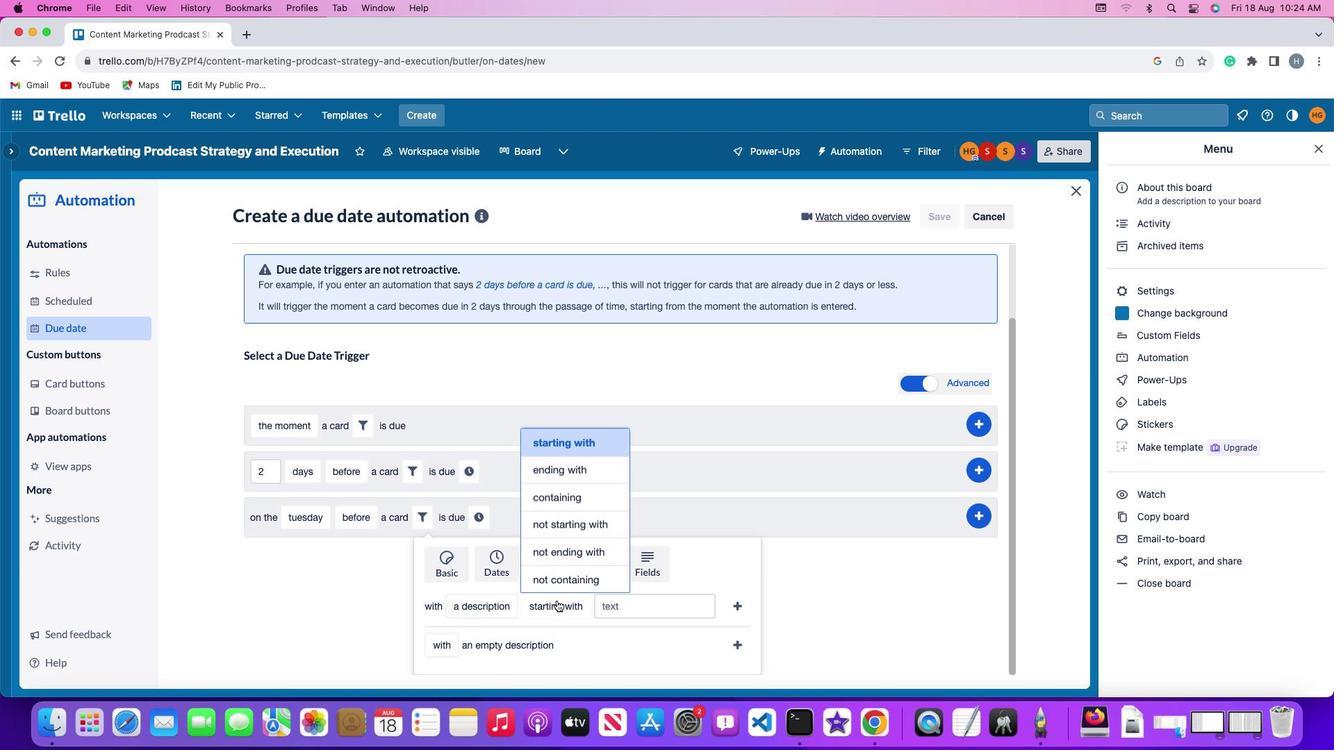 
Action: Mouse moved to (572, 440)
Screenshot: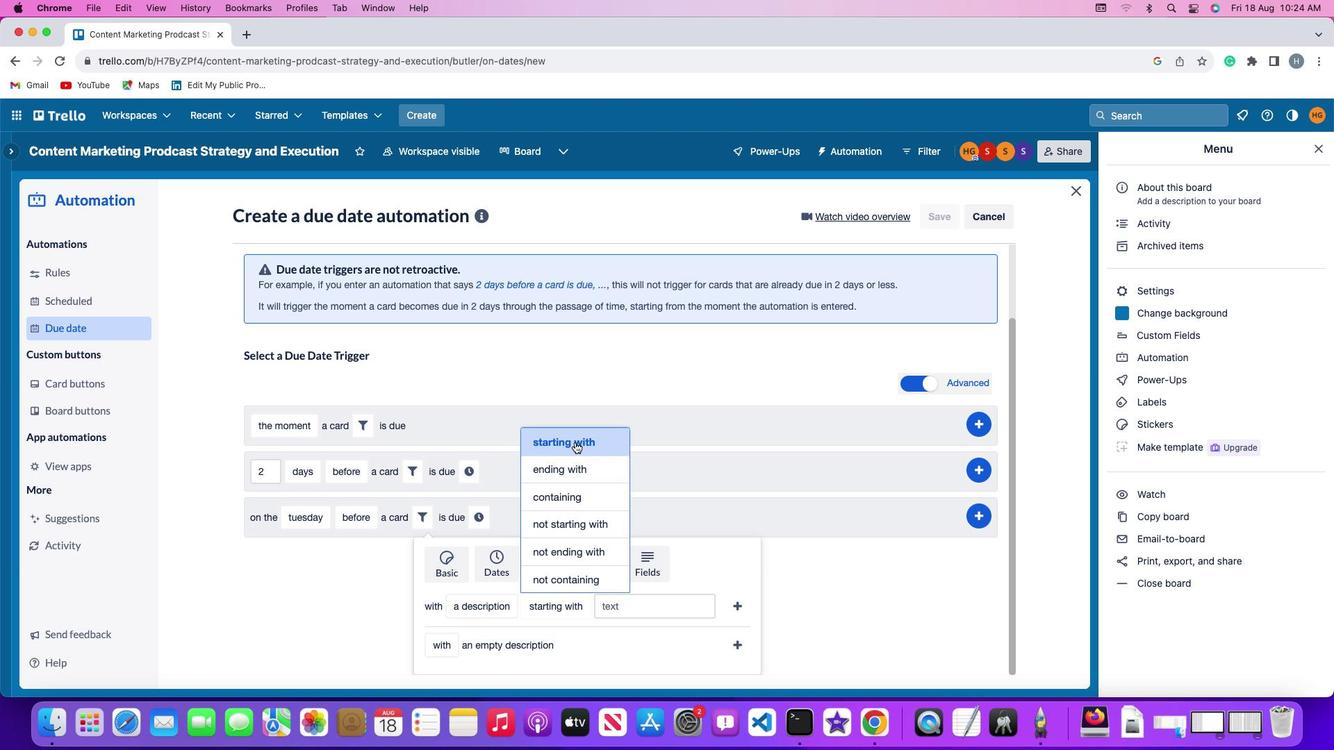 
Action: Mouse pressed left at (572, 440)
Screenshot: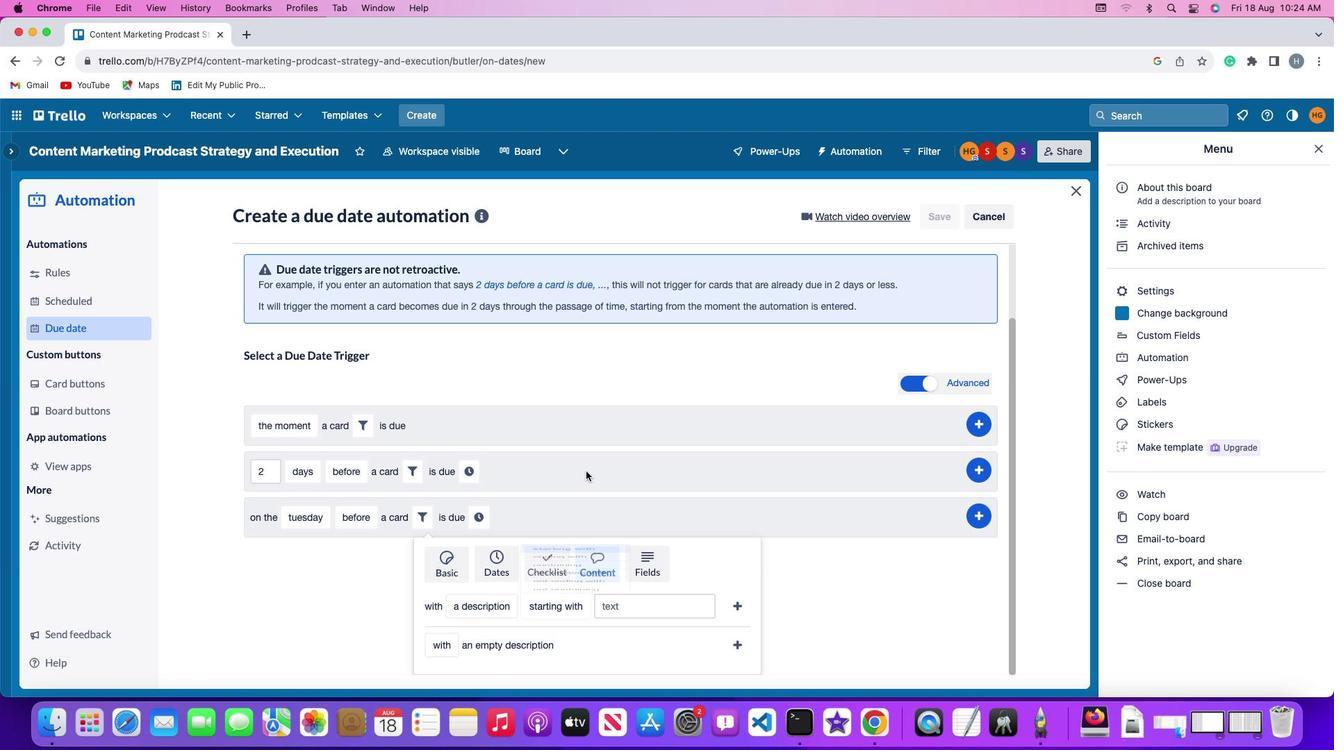 
Action: Mouse moved to (614, 607)
Screenshot: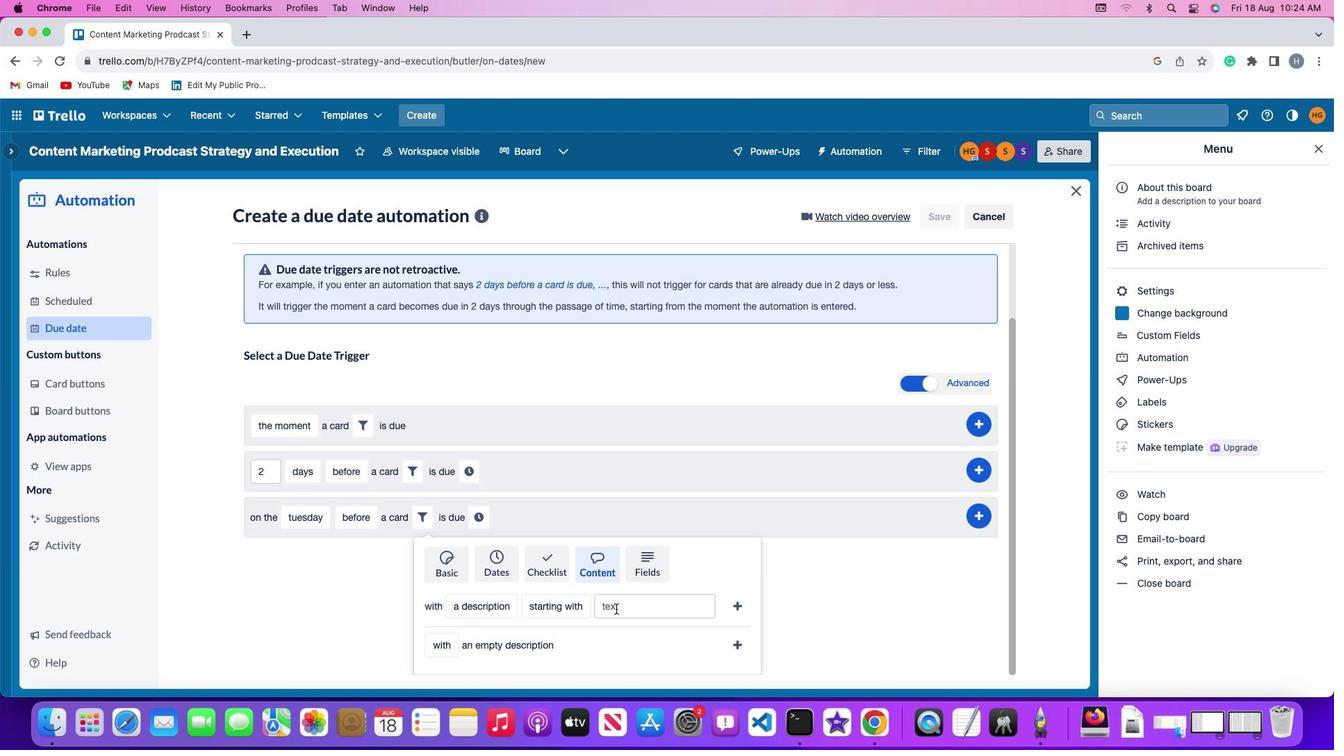 
Action: Mouse pressed left at (614, 607)
Screenshot: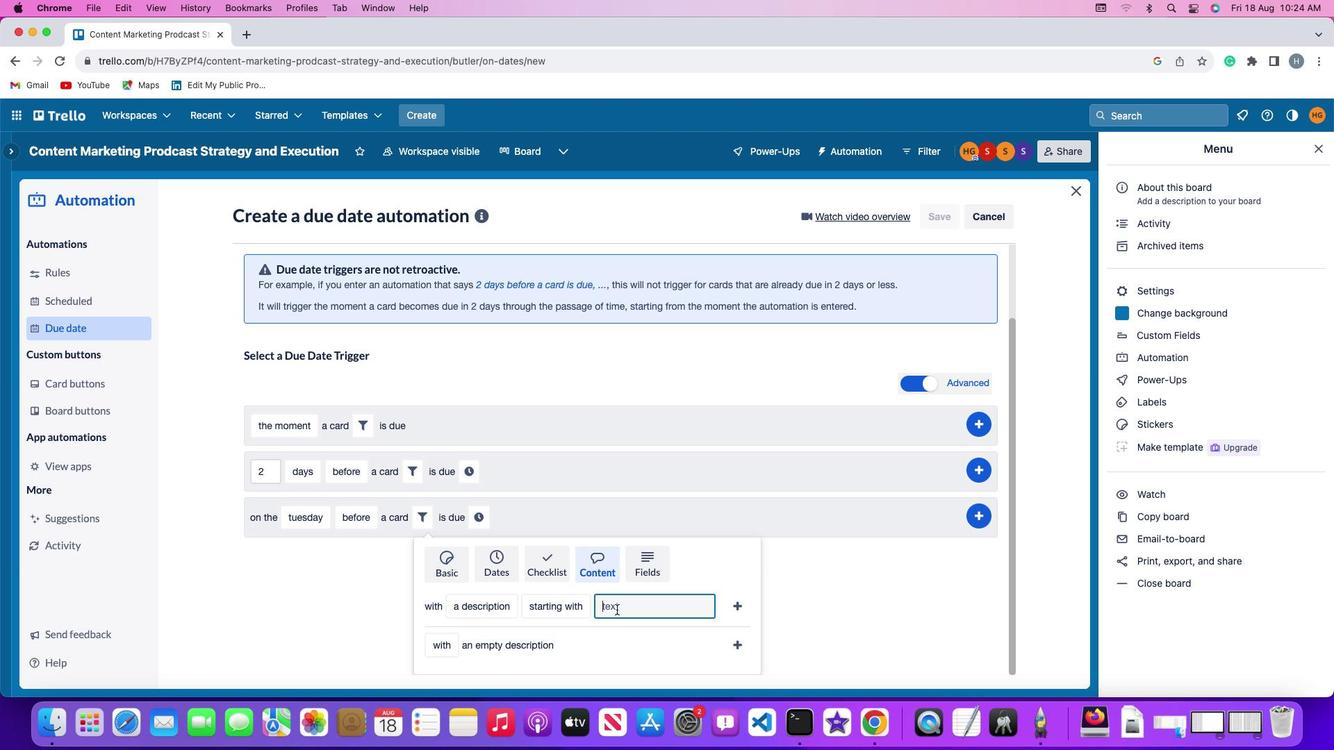 
Action: Mouse moved to (616, 606)
Screenshot: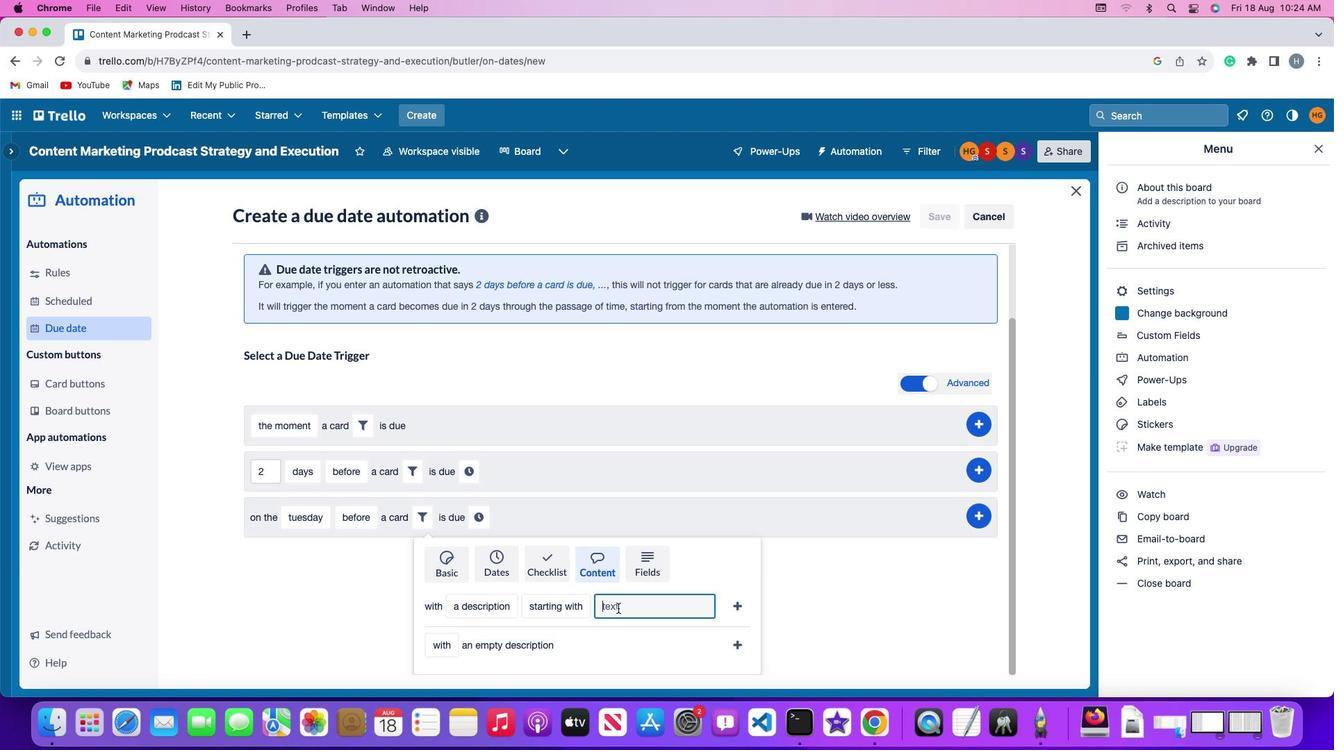 
Action: Key pressed 'r''e''s''u''m''e'
Screenshot: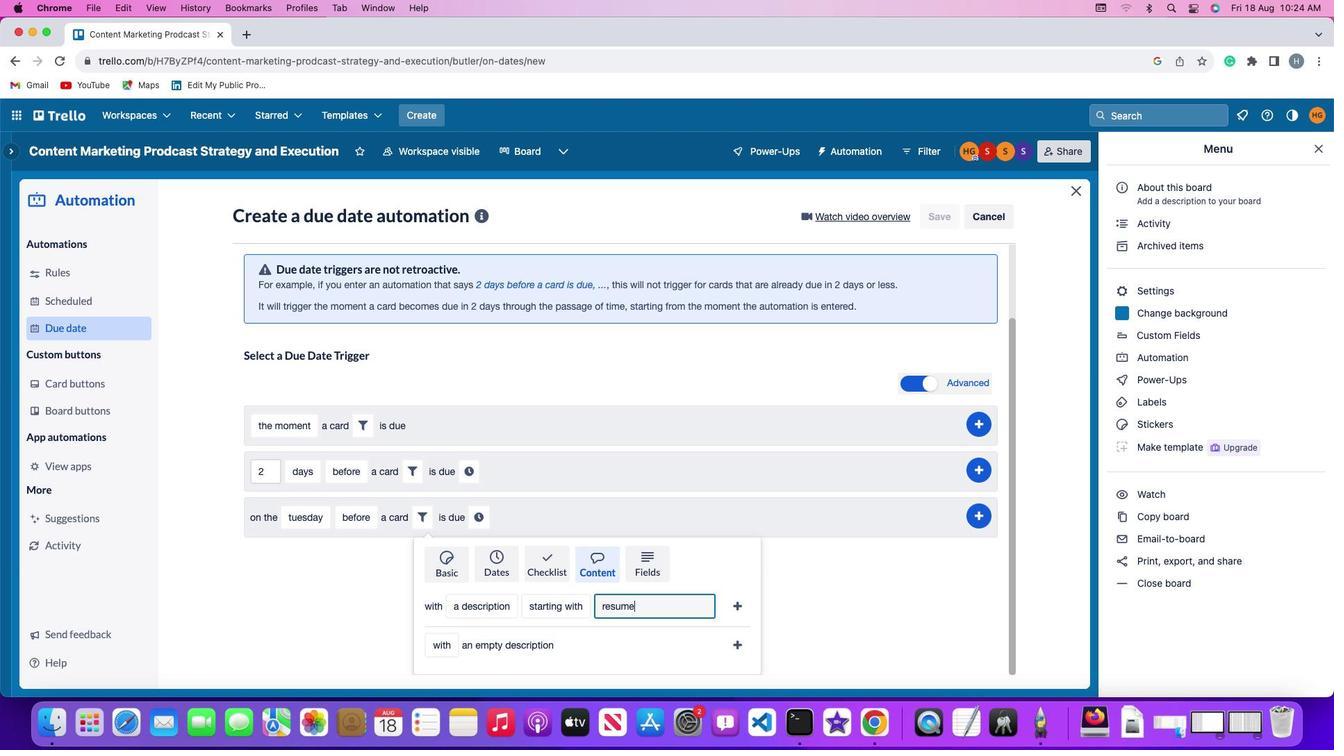 
Action: Mouse moved to (742, 606)
Screenshot: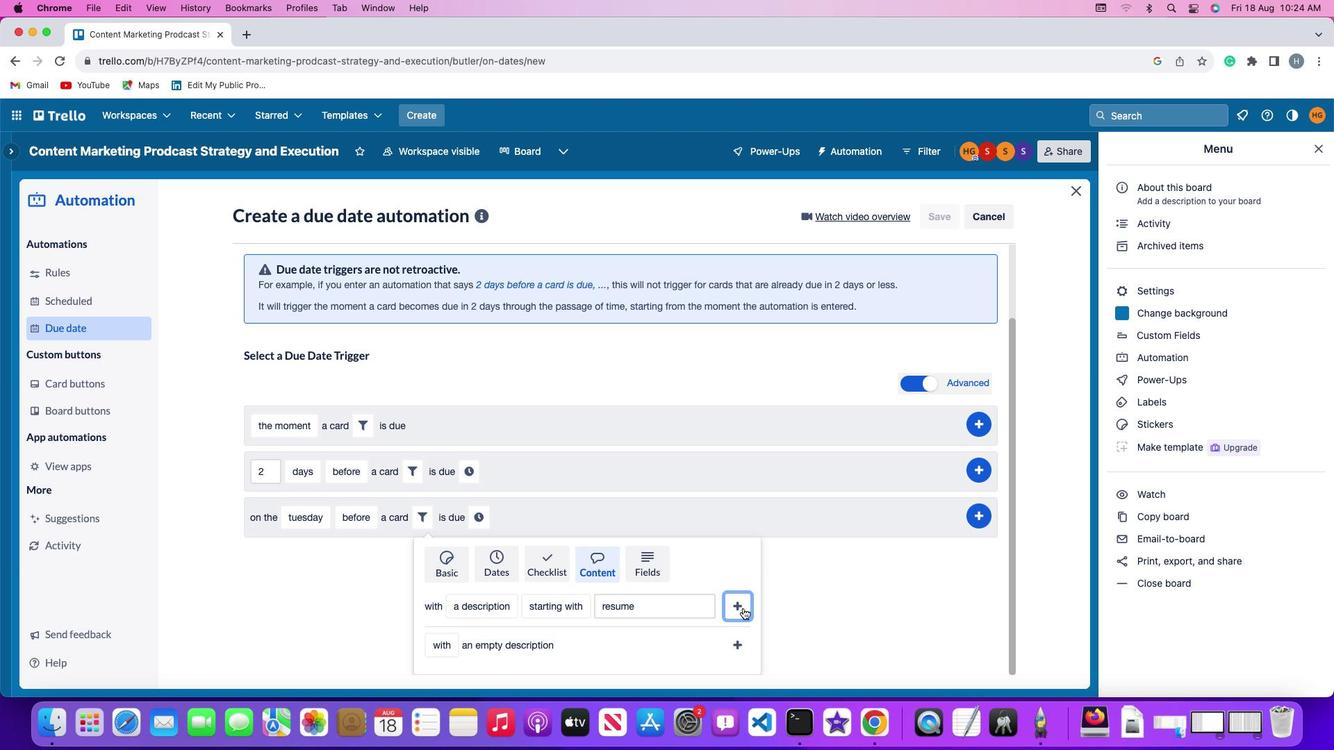 
Action: Mouse pressed left at (742, 606)
Screenshot: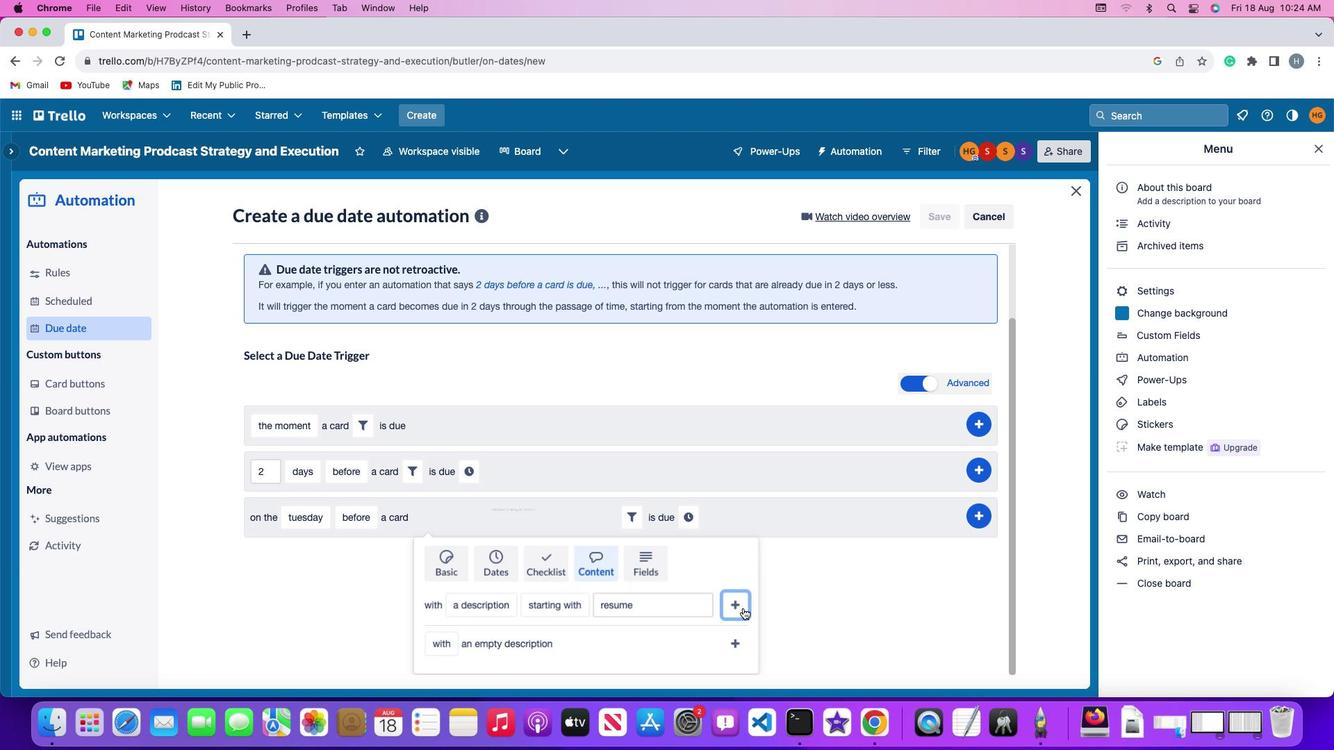 
Action: Mouse moved to (687, 599)
Screenshot: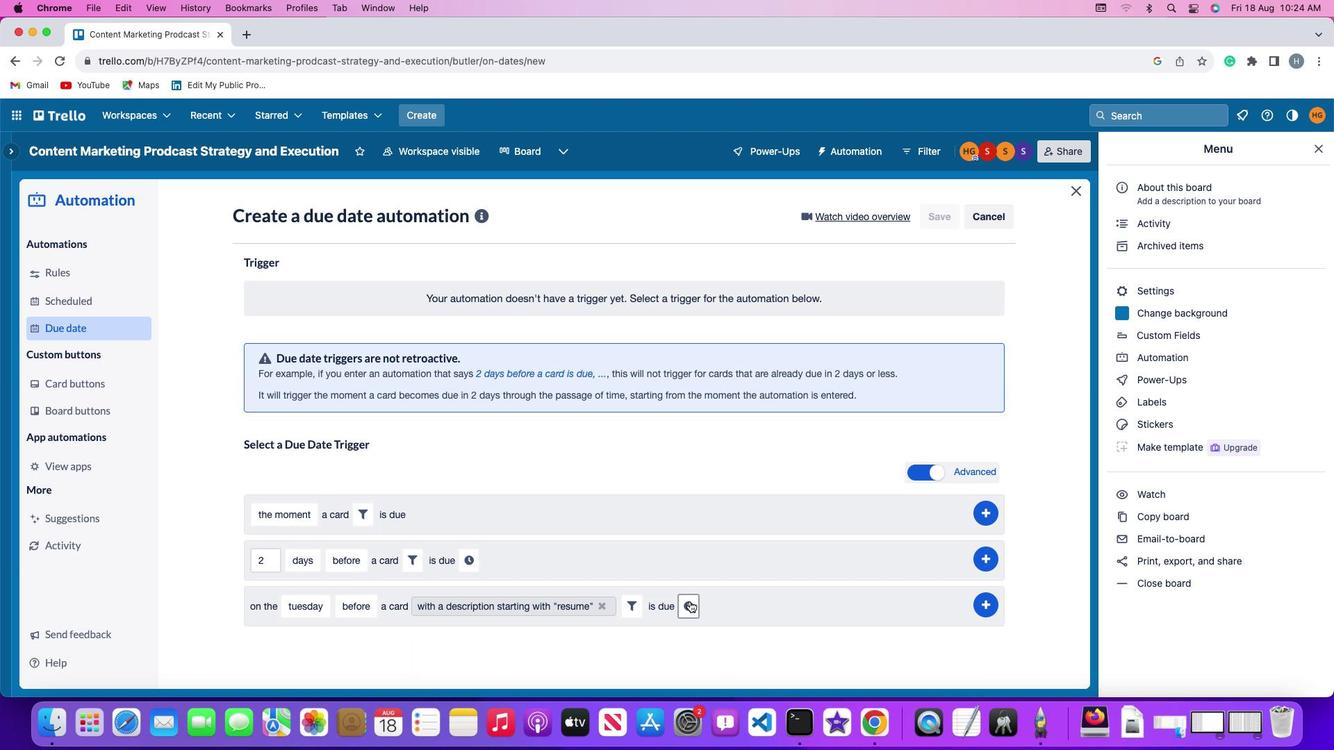 
Action: Mouse pressed left at (687, 599)
Screenshot: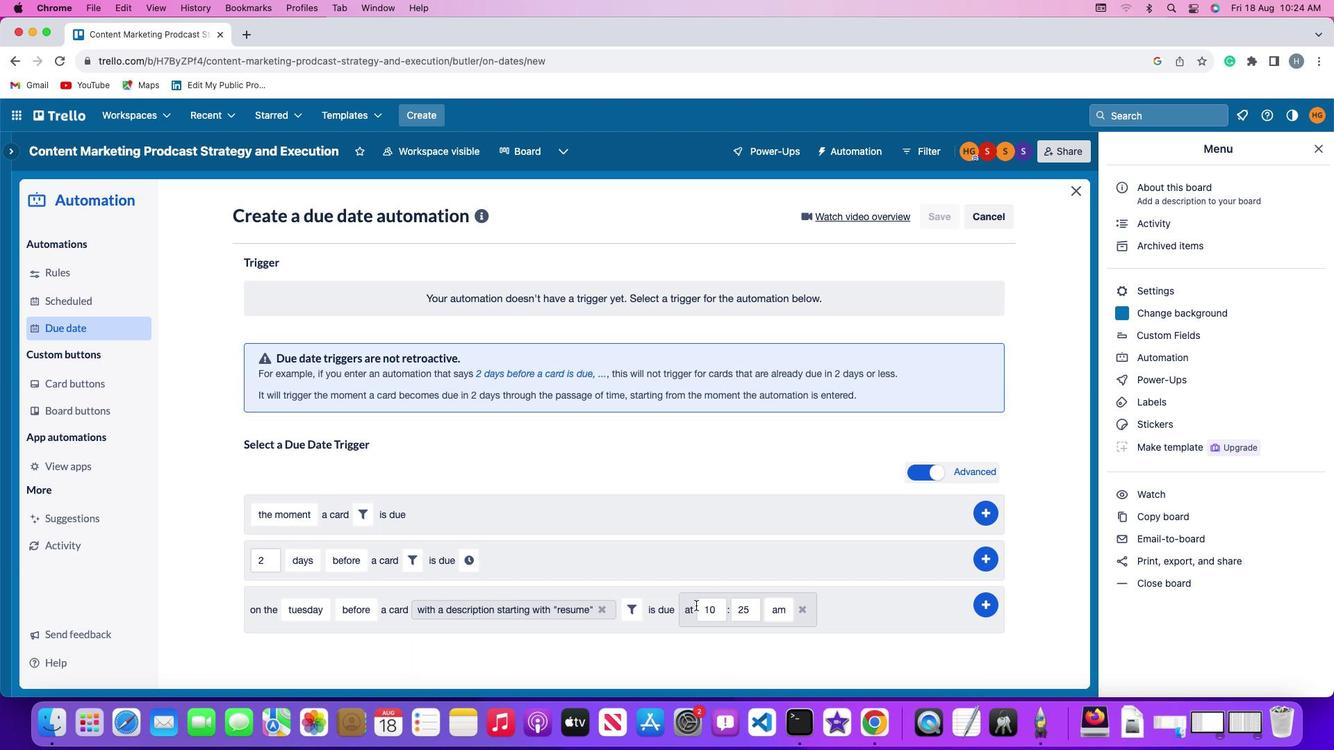 
Action: Mouse moved to (715, 607)
Screenshot: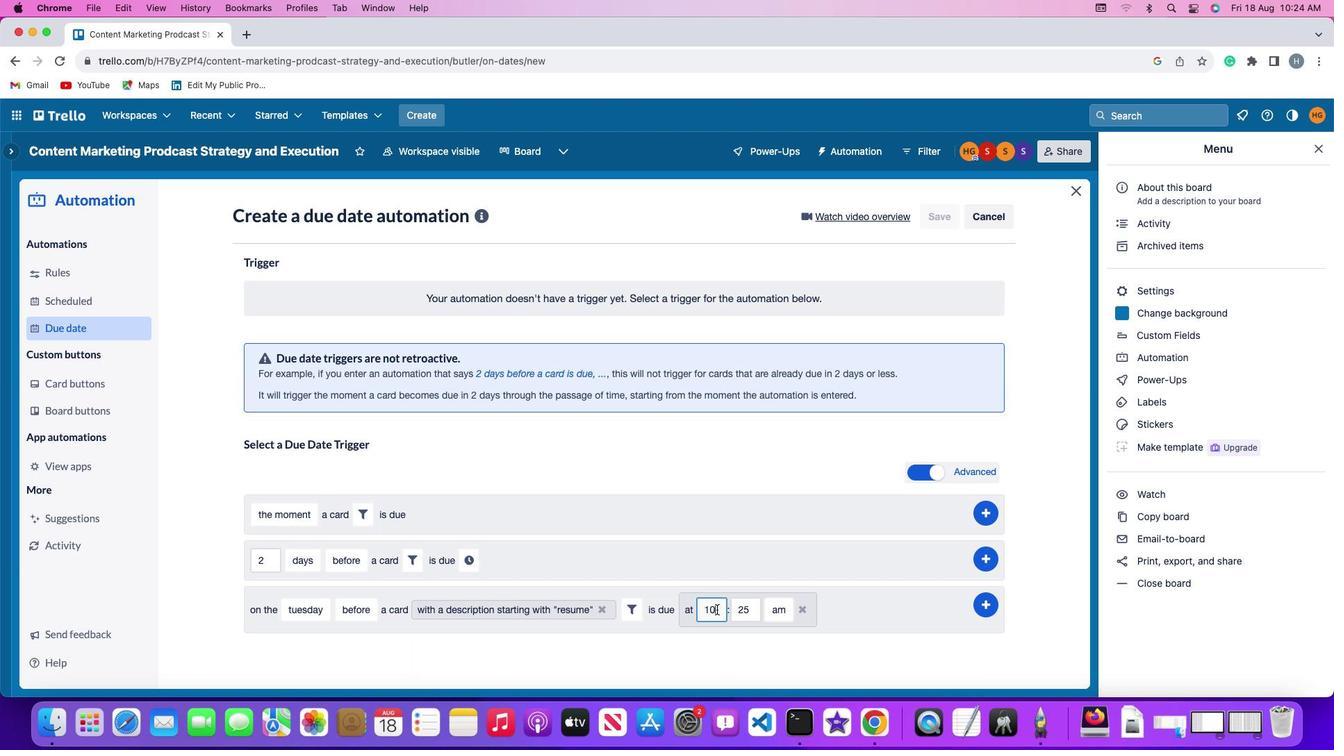 
Action: Mouse pressed left at (715, 607)
Screenshot: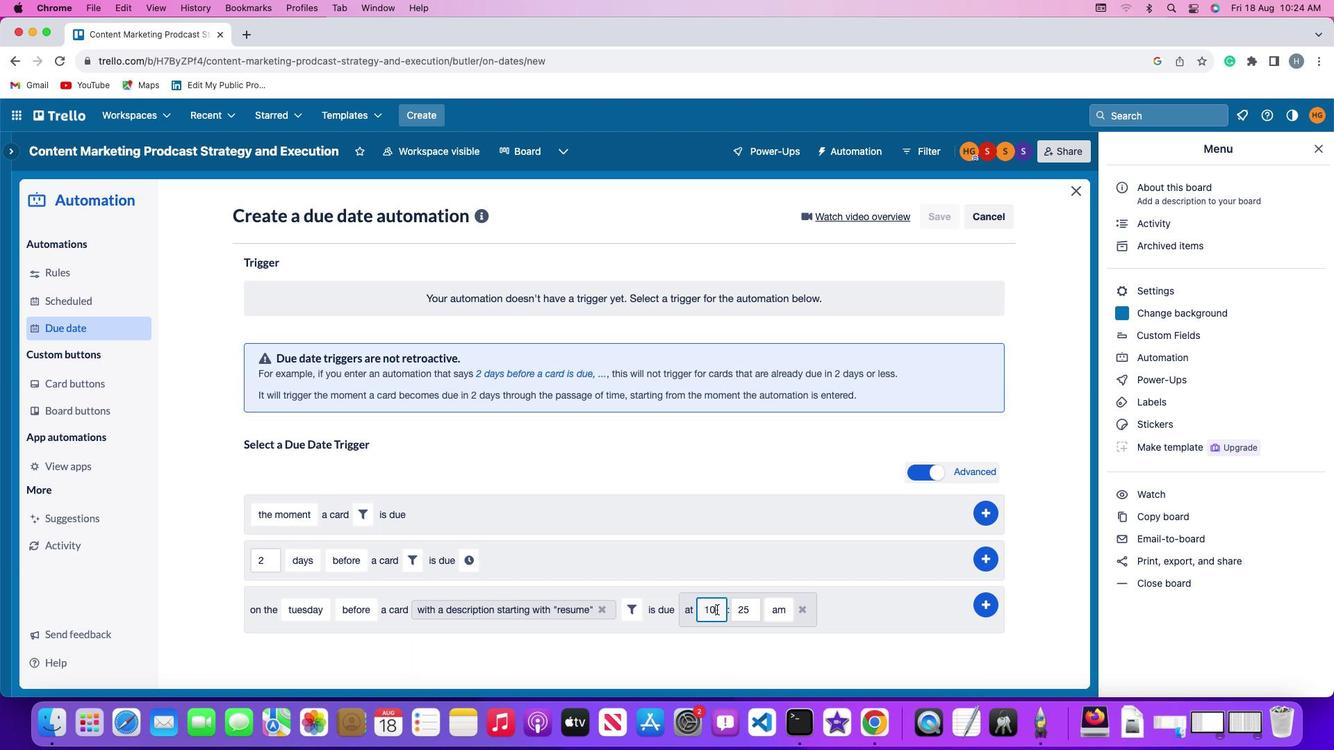 
Action: Mouse moved to (716, 607)
Screenshot: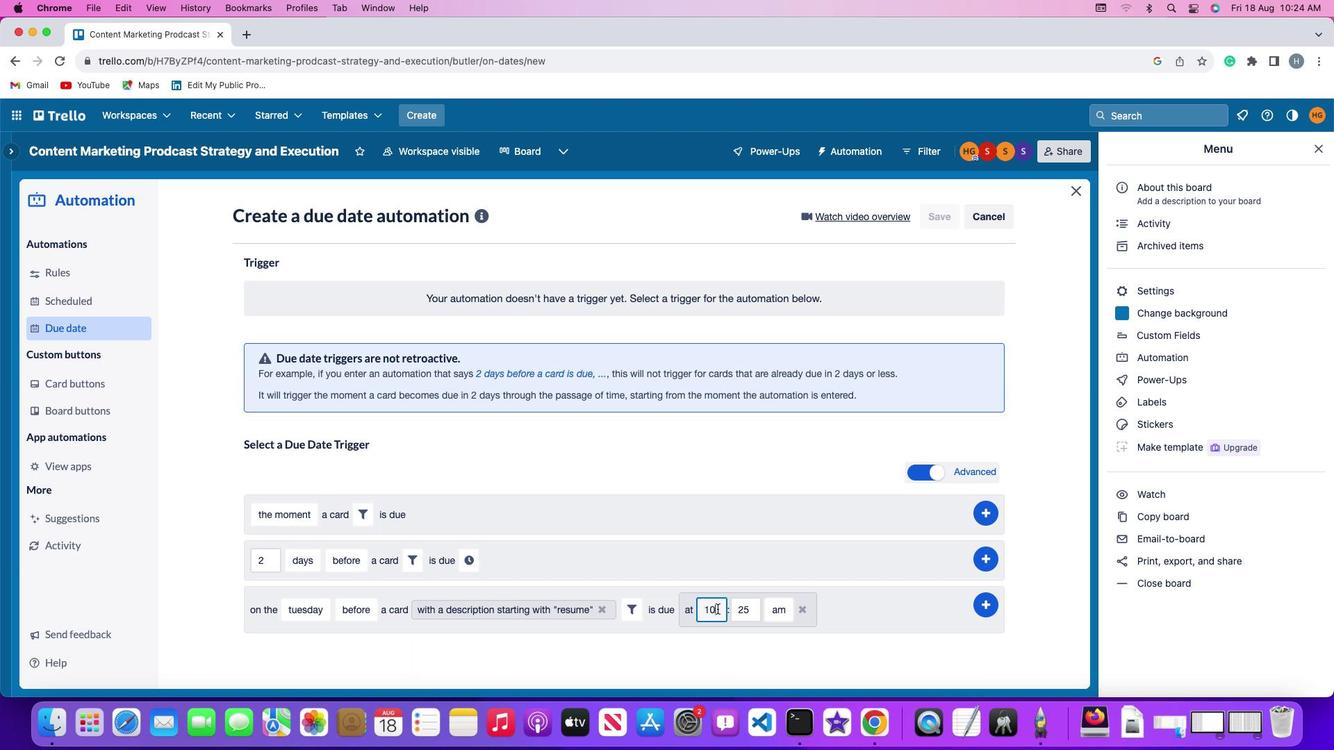 
Action: Key pressed Key.backspace'1'
Screenshot: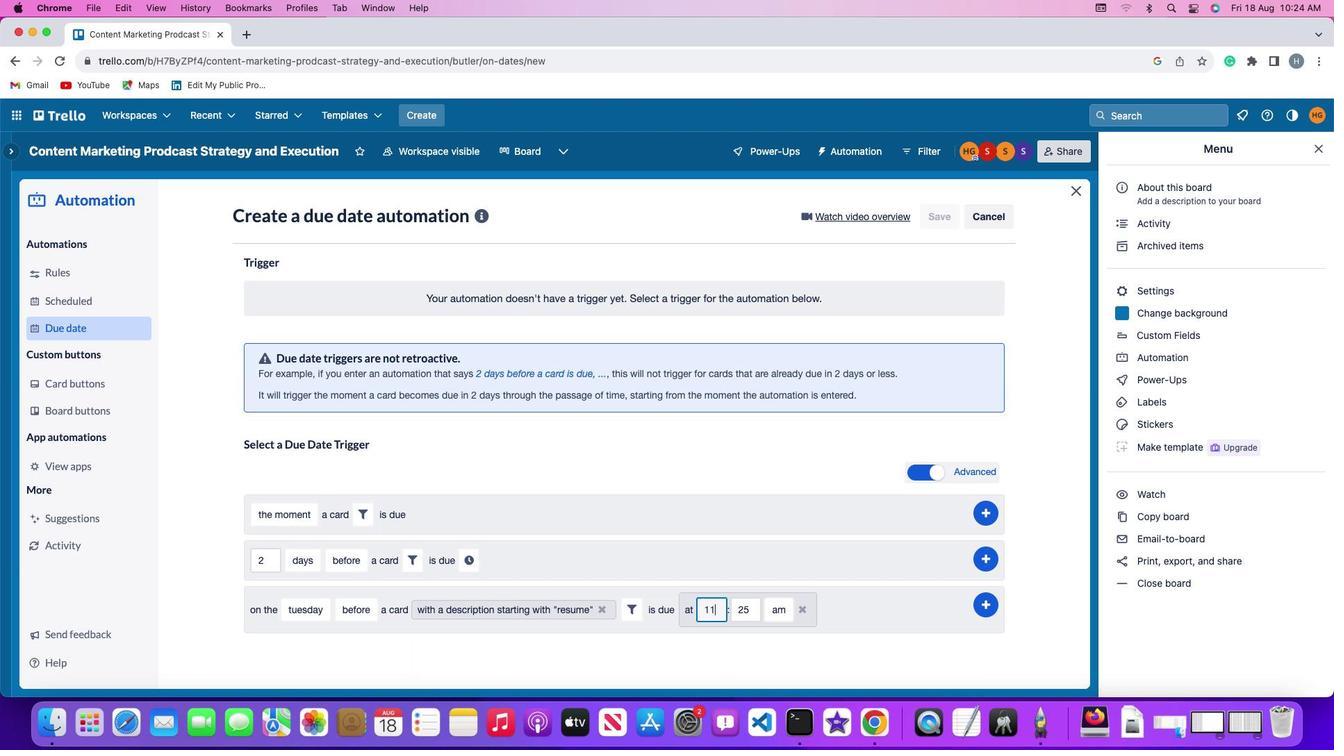 
Action: Mouse moved to (750, 606)
Screenshot: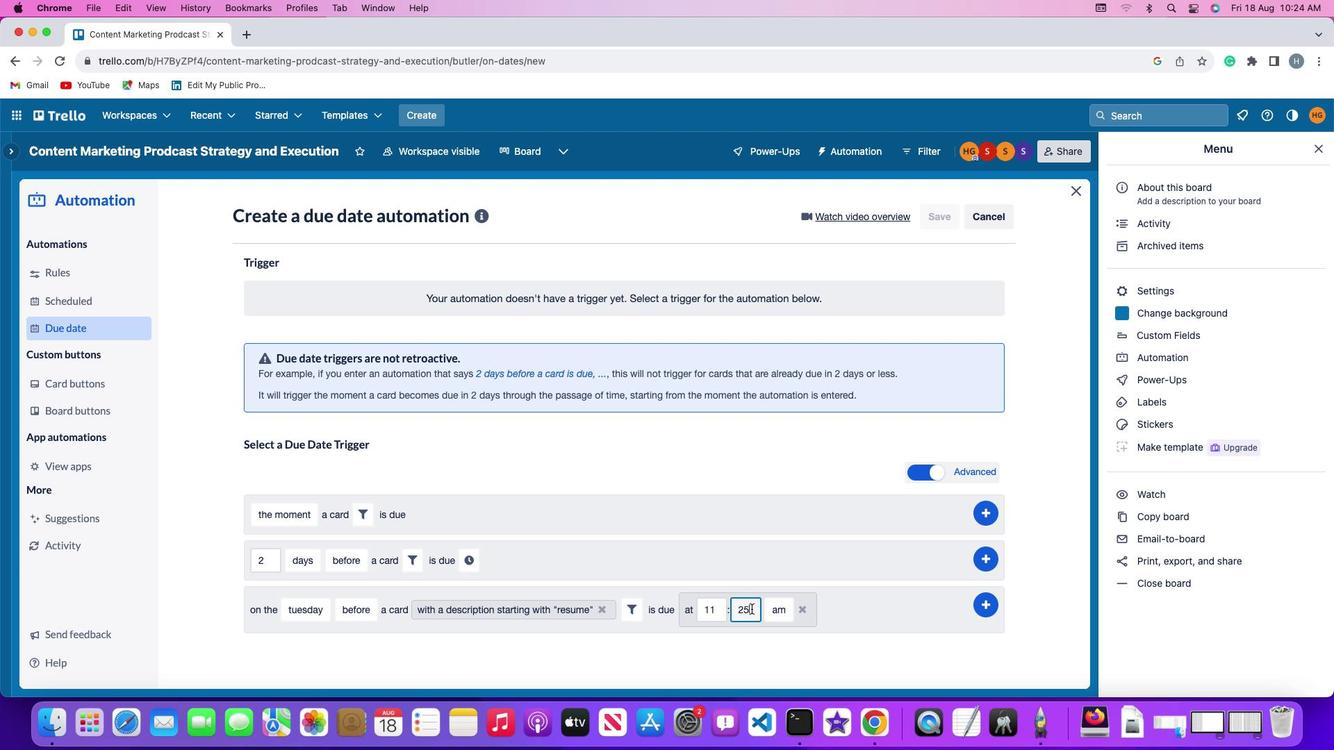
Action: Mouse pressed left at (750, 606)
Screenshot: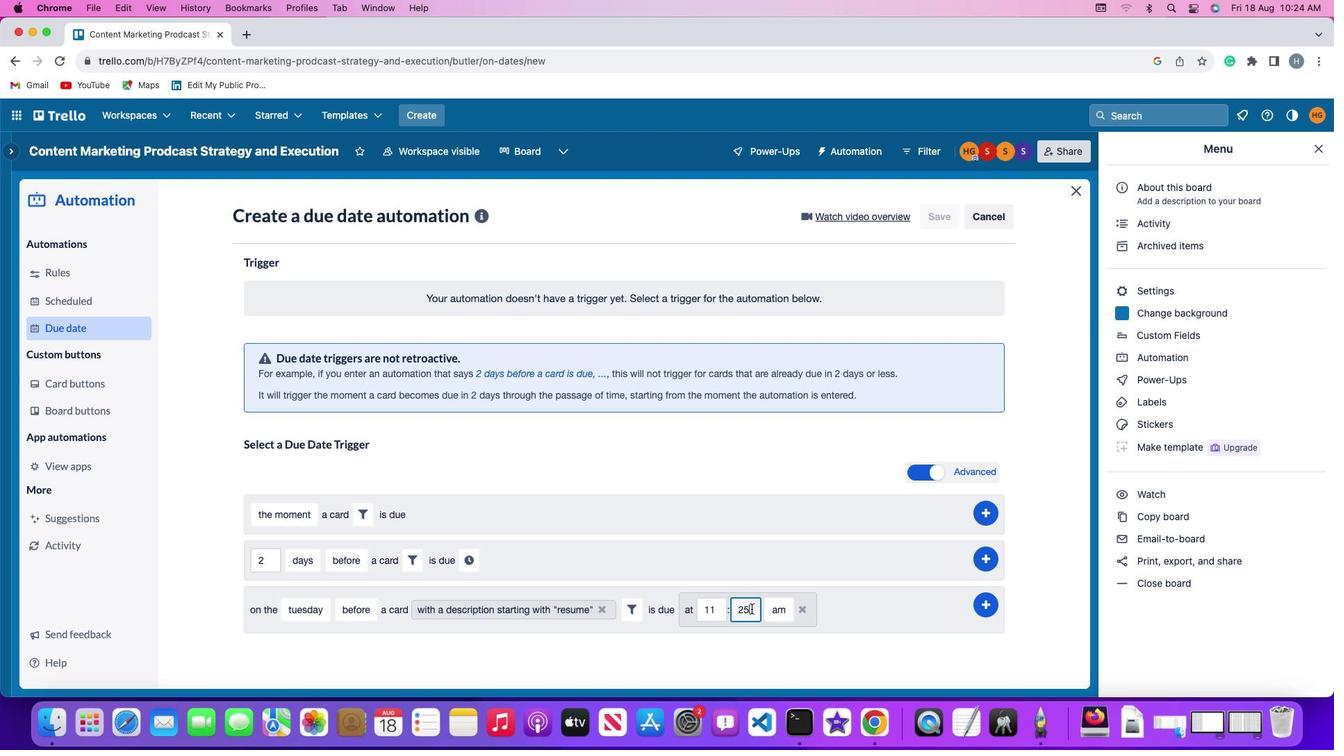 
Action: Key pressed Key.backspace
Screenshot: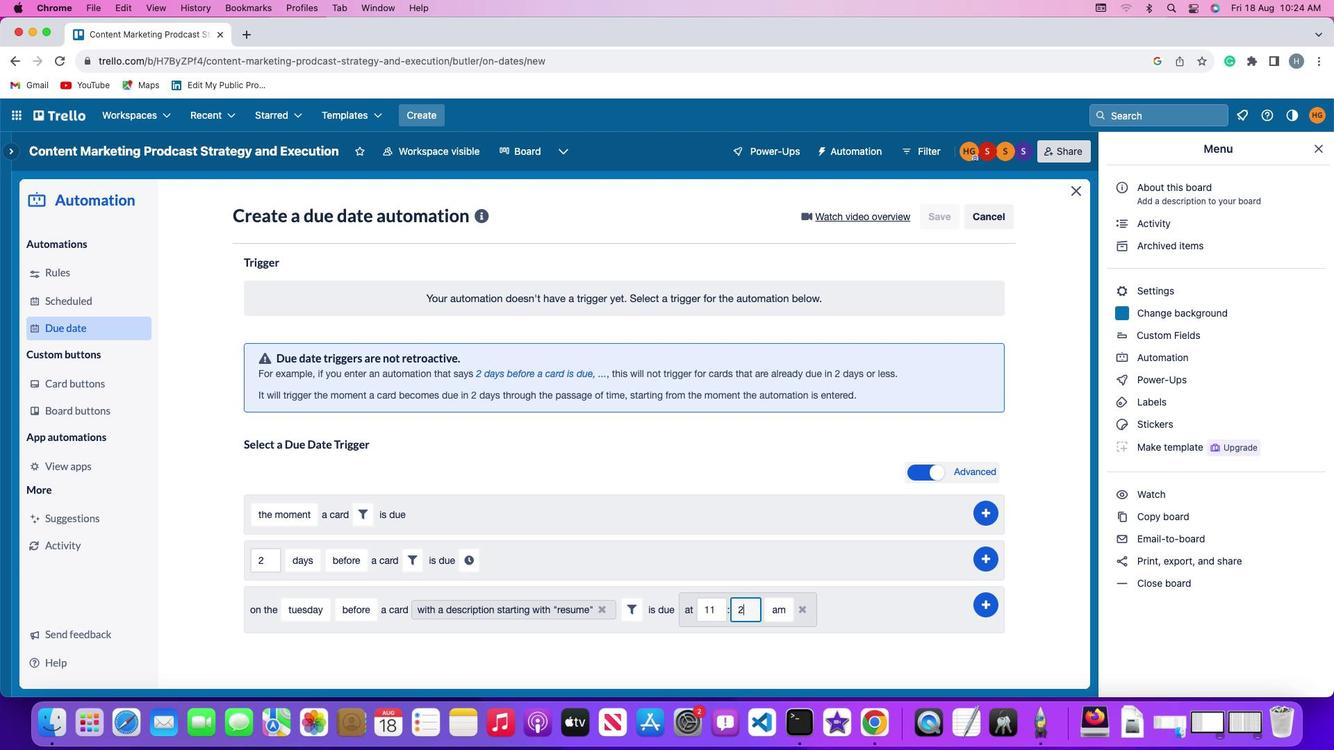 
Action: Mouse moved to (750, 606)
Screenshot: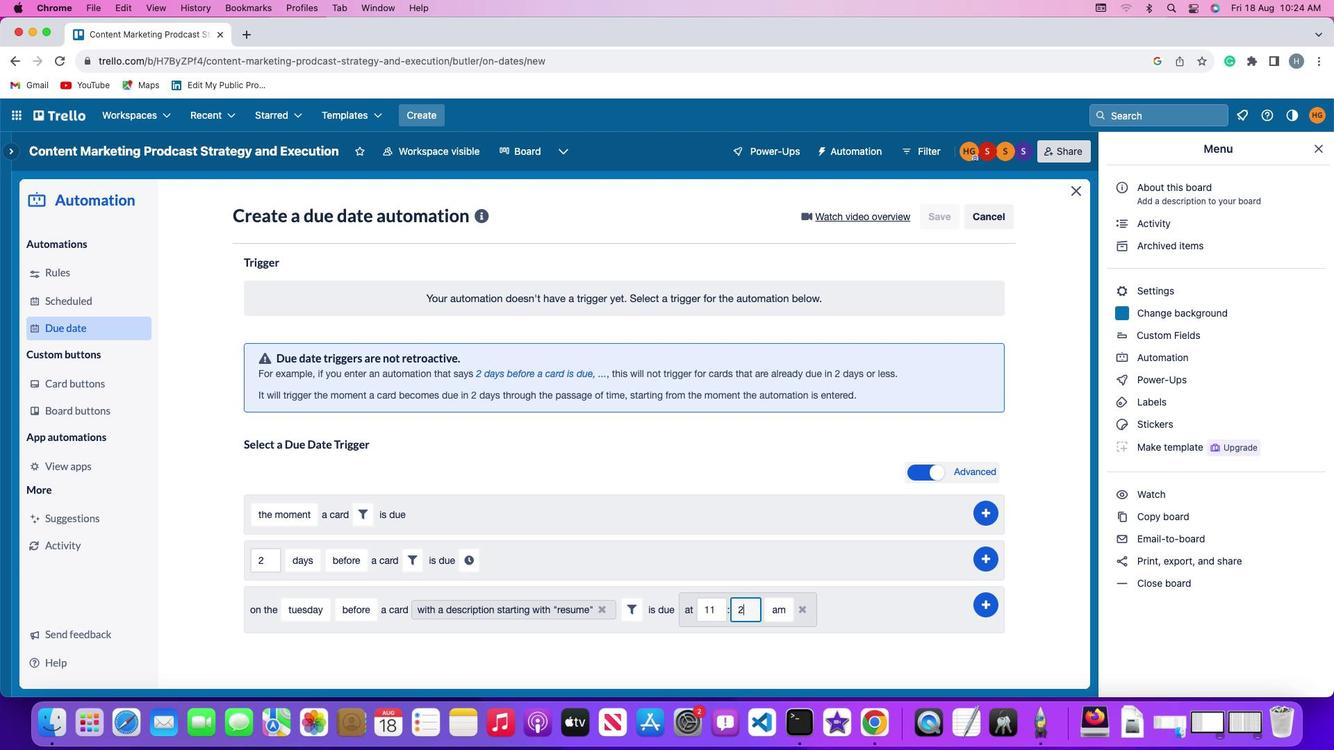 
Action: Key pressed Key.backspace'0''0'
Screenshot: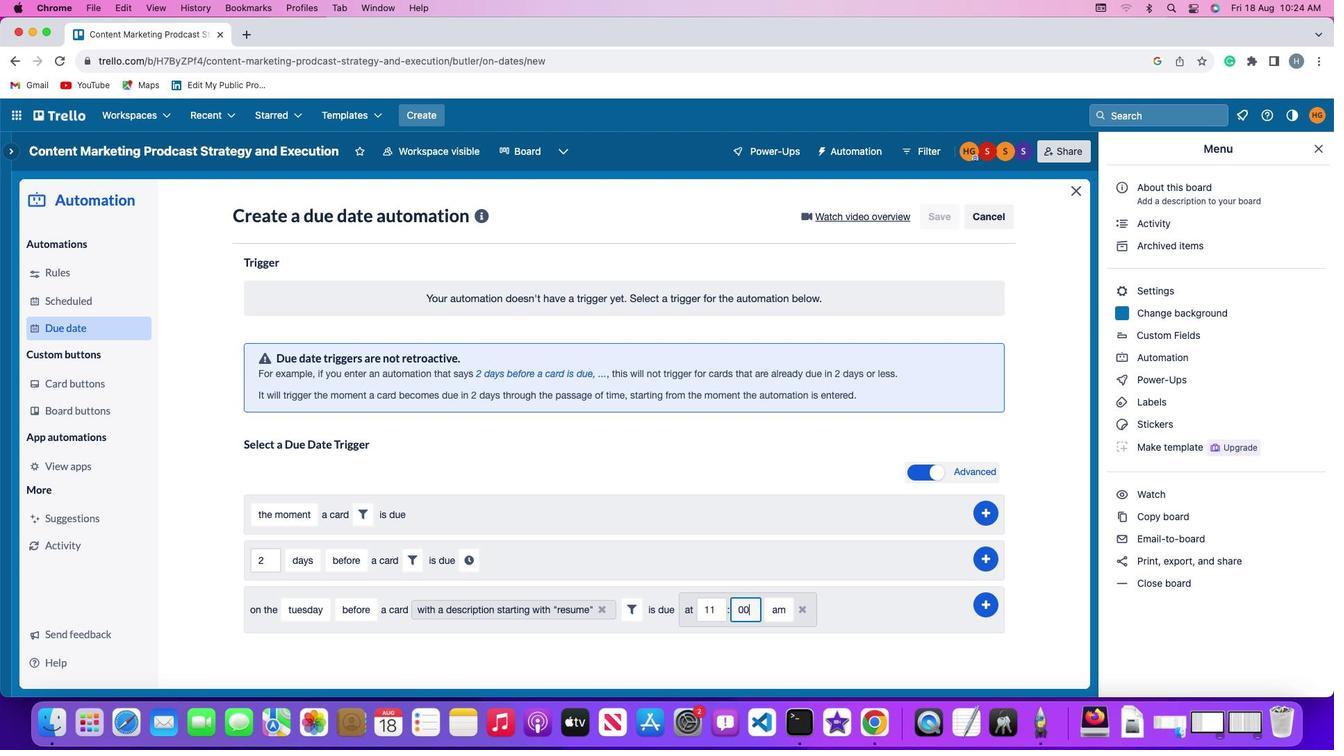 
Action: Mouse moved to (787, 606)
Screenshot: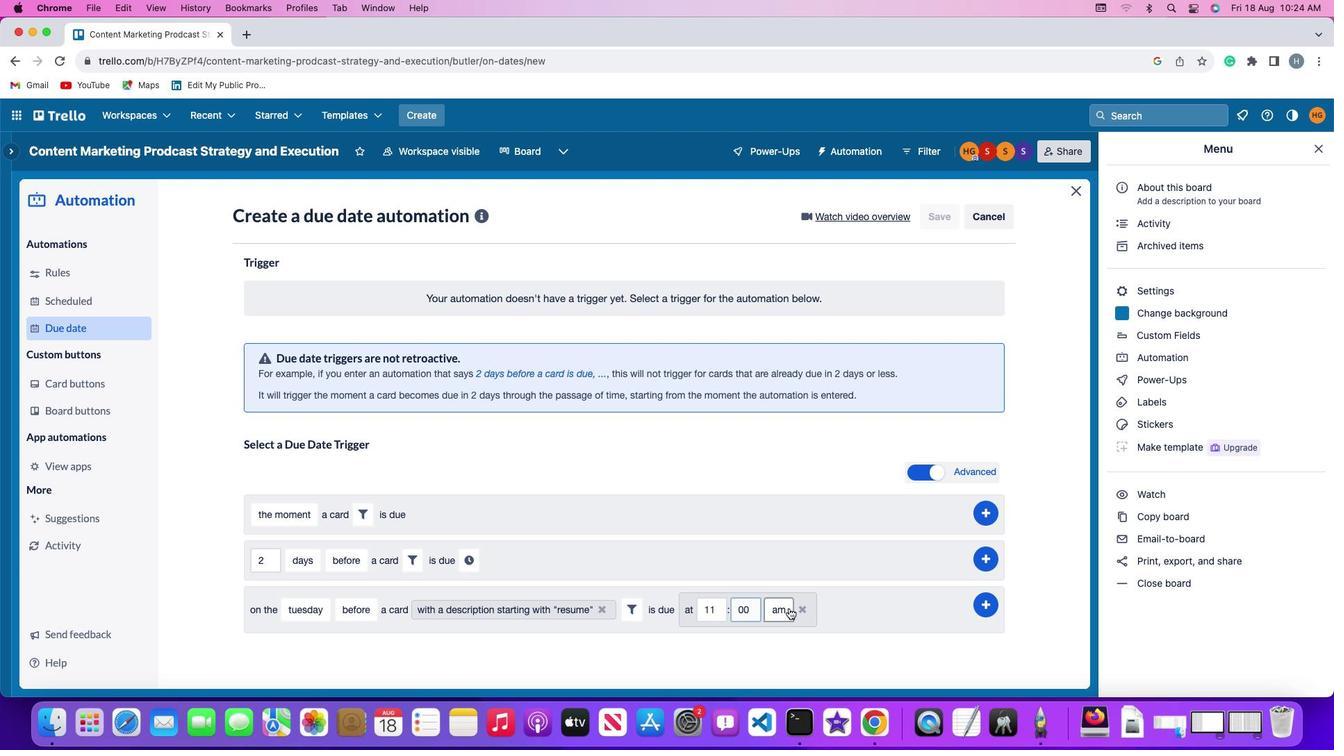 
Action: Mouse pressed left at (787, 606)
Screenshot: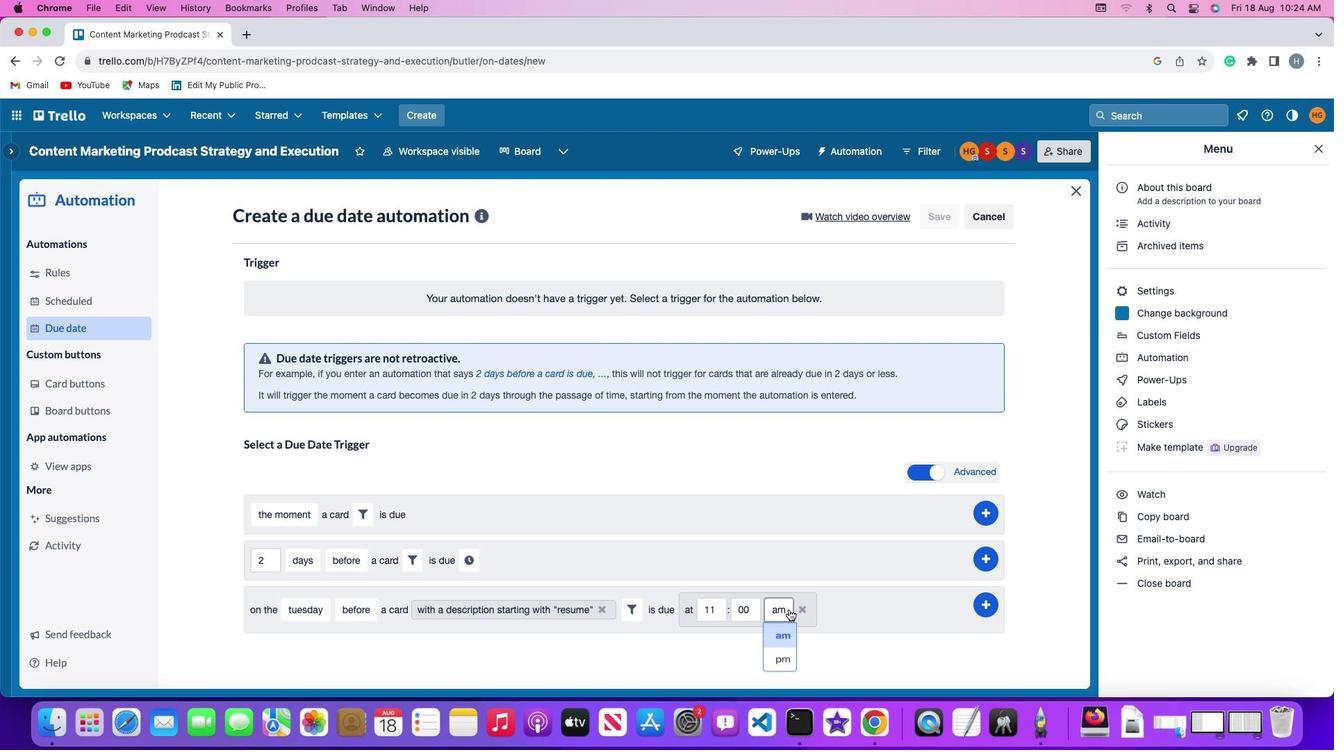 
Action: Mouse moved to (780, 636)
Screenshot: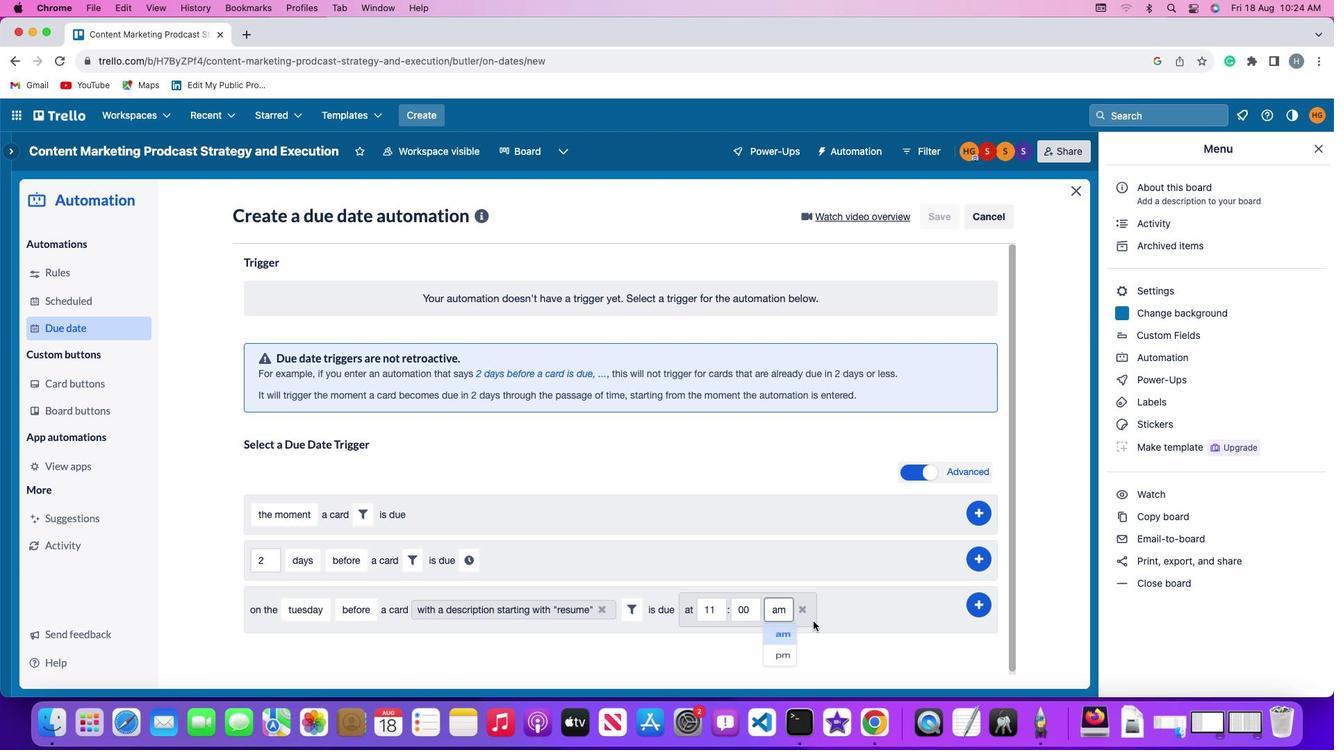 
Action: Mouse pressed left at (780, 636)
Screenshot: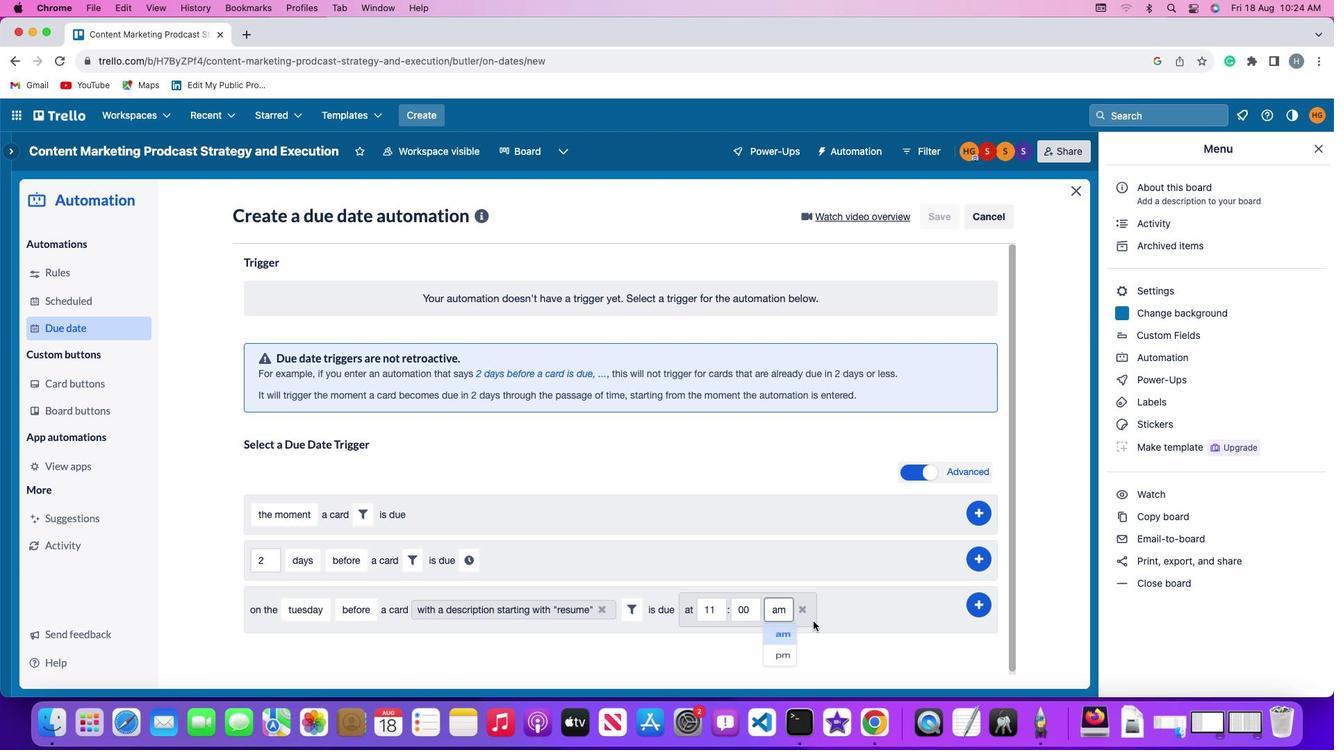 
Action: Mouse moved to (989, 599)
Screenshot: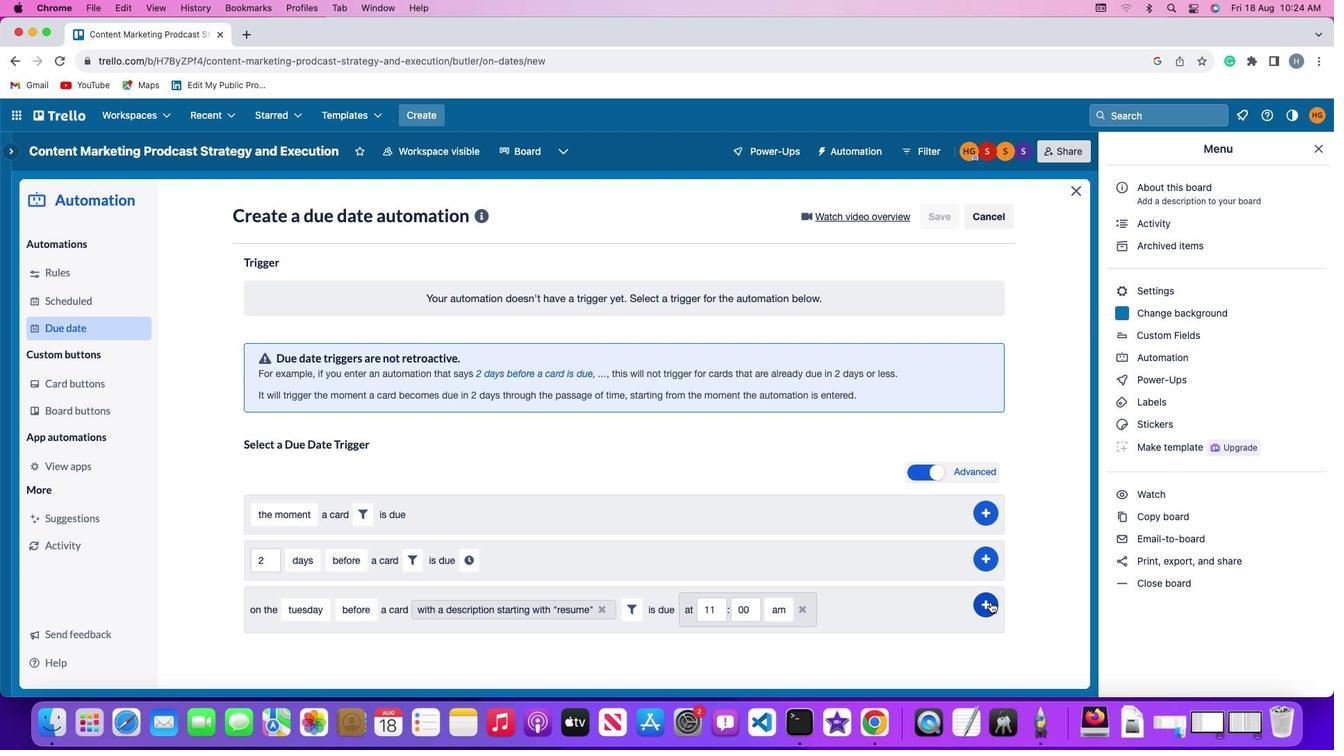 
Action: Mouse pressed left at (989, 599)
Screenshot: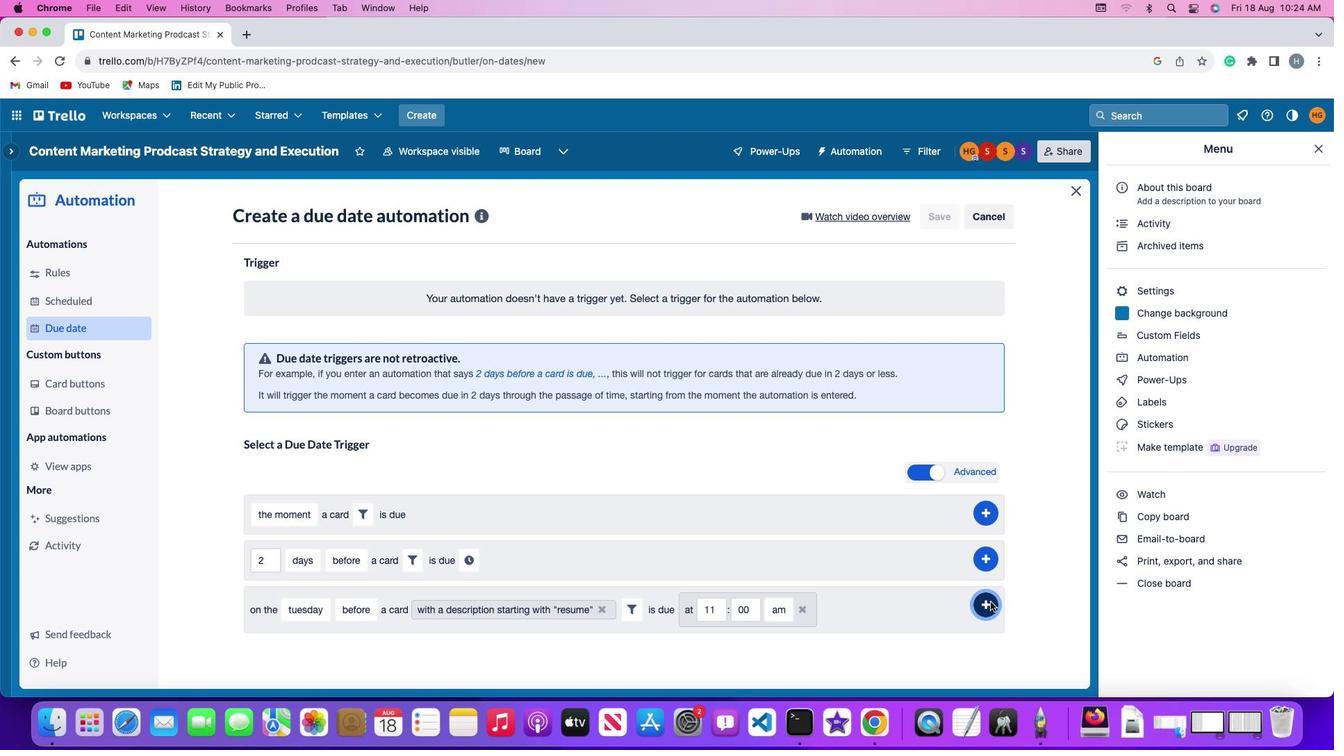 
Action: Mouse moved to (1037, 516)
Screenshot: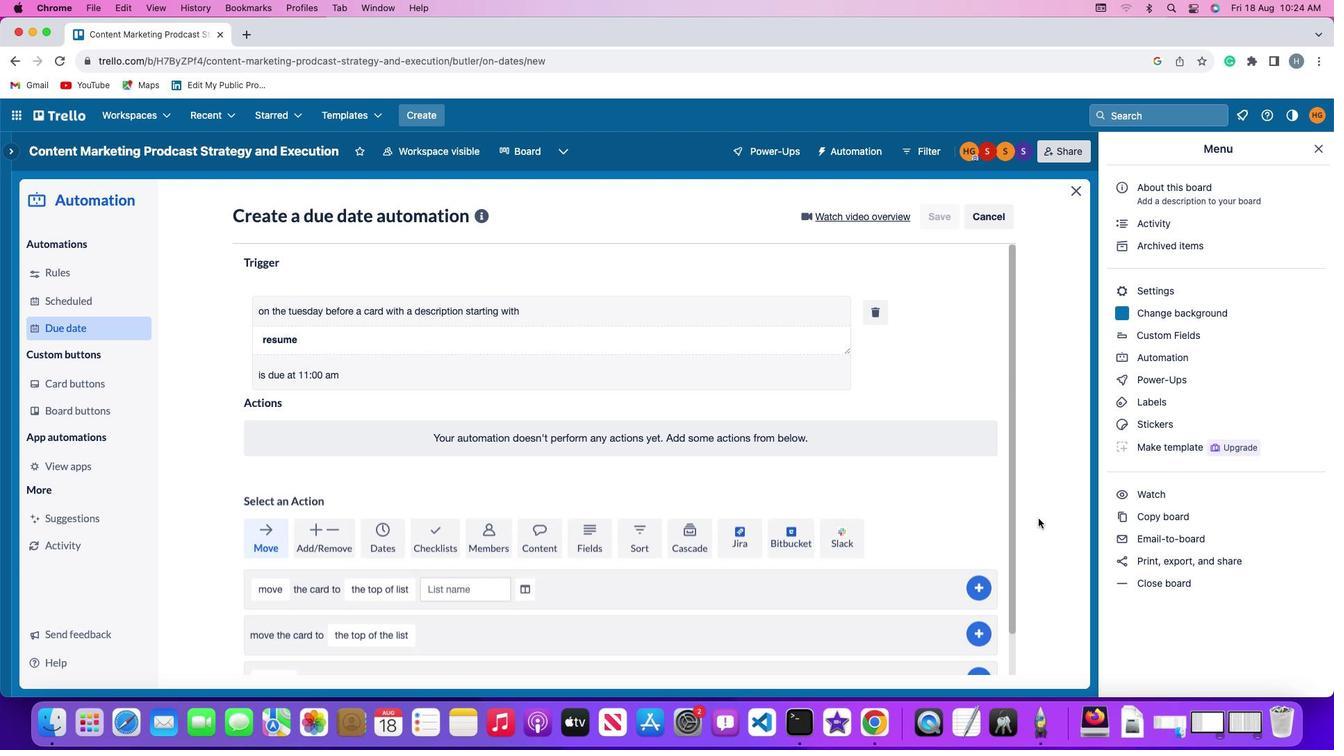 
